 Task: Add Attachment from Trello to Card Card0000000022 in Board Board0000000006 in Workspace WS0000000002 in Trello. Add Cover Blue to Card Card0000000022 in Board Board0000000006 in Workspace WS0000000002 in Trello. Add "Copy Card To …" Button titled Button0000000022 to "bottom" of the list "To Do" to Card Card0000000022 in Board Board0000000006 in Workspace WS0000000002 in Trello. Add Description DS0000000022 to Card Card0000000022 in Board Board0000000006 in Workspace WS0000000002 in Trello. Add Comment CM0000000022 to Card Card0000000022 in Board Board0000000006 in Workspace WS0000000002 in Trello
Action: Mouse moved to (317, 410)
Screenshot: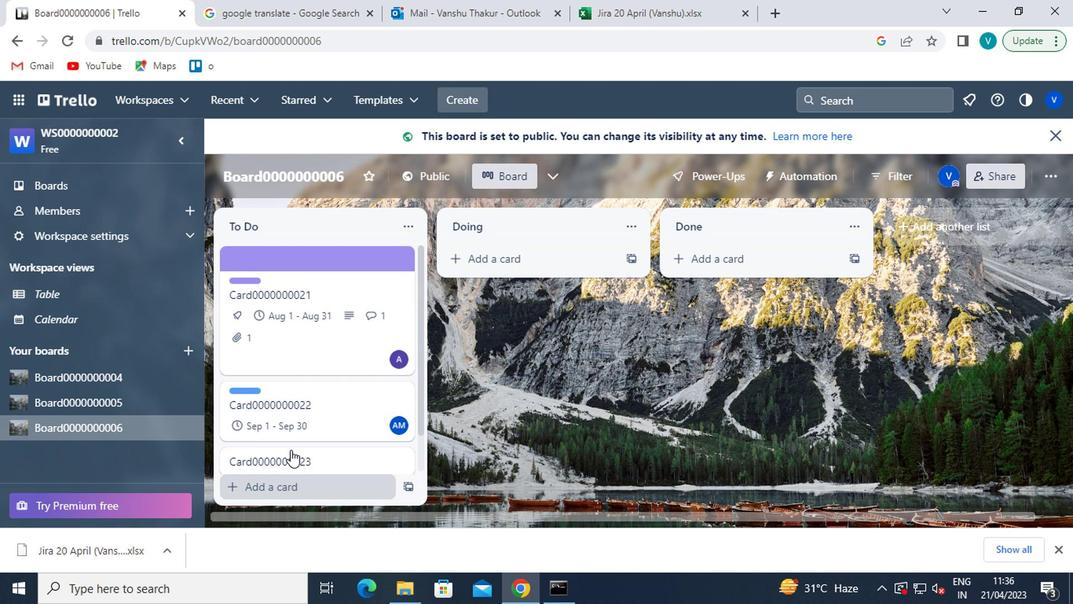 
Action: Mouse pressed left at (317, 410)
Screenshot: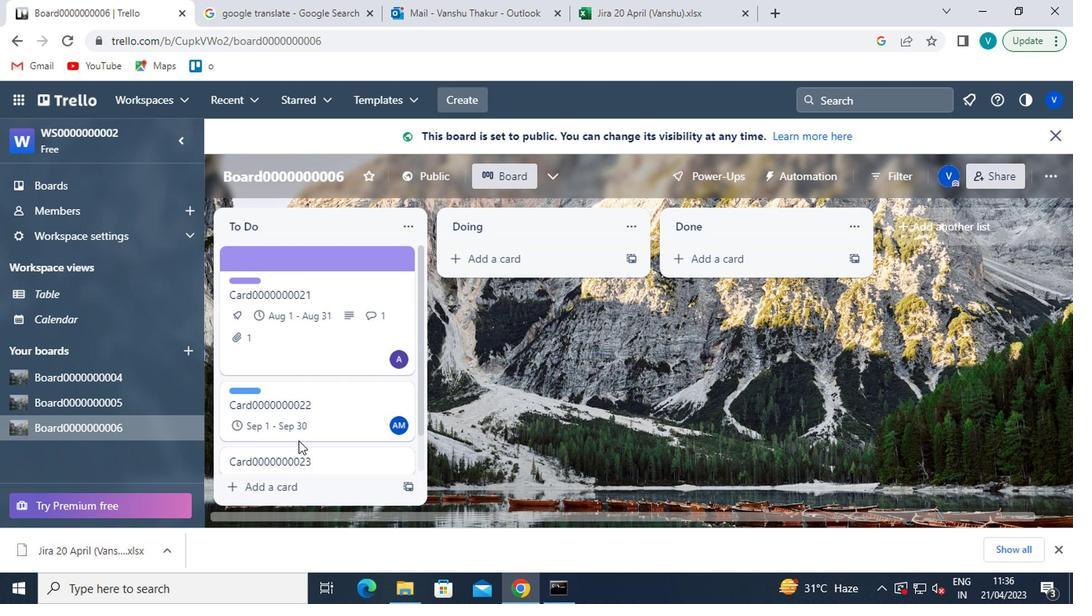 
Action: Mouse moved to (725, 345)
Screenshot: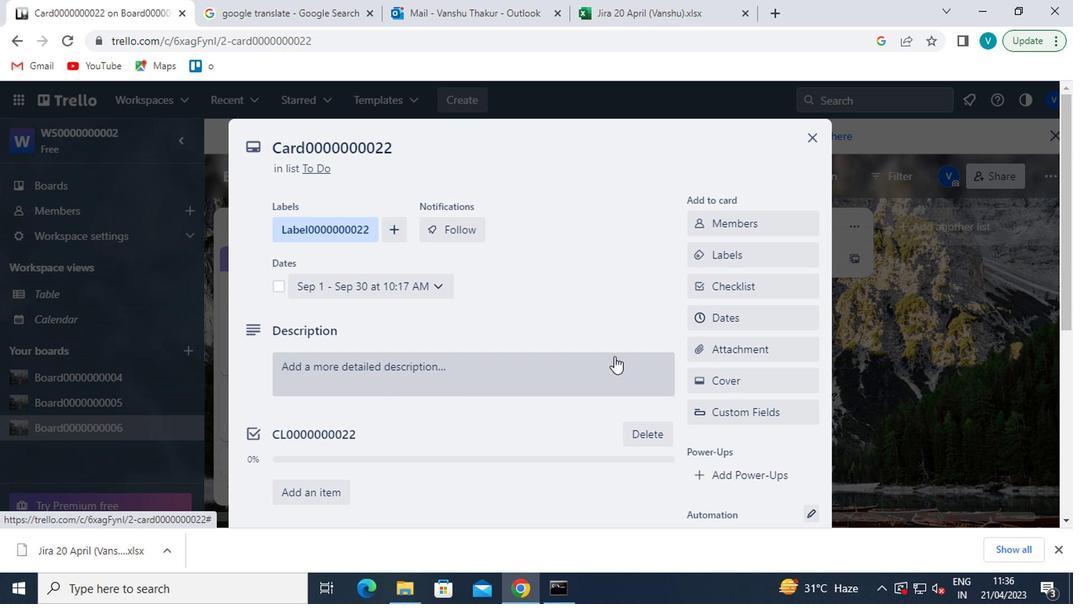 
Action: Mouse pressed left at (725, 345)
Screenshot: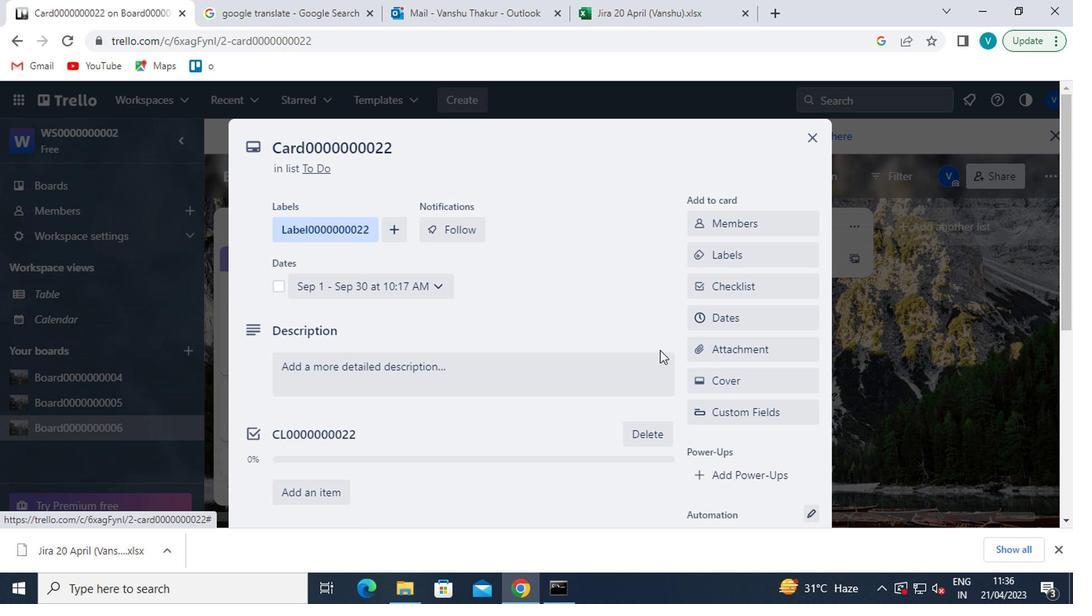
Action: Mouse moved to (723, 195)
Screenshot: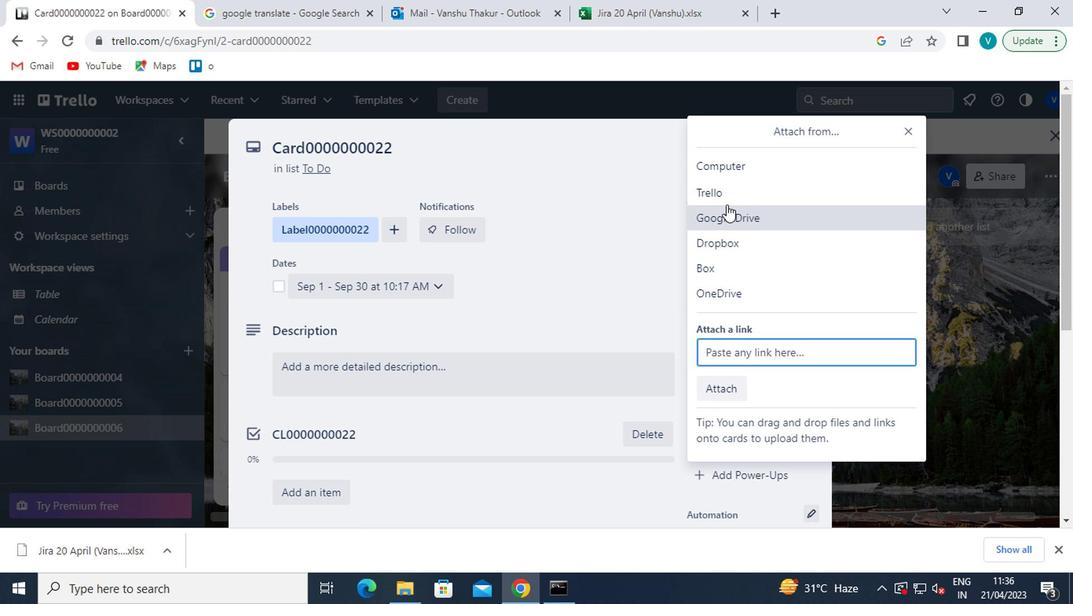 
Action: Mouse pressed left at (723, 195)
Screenshot: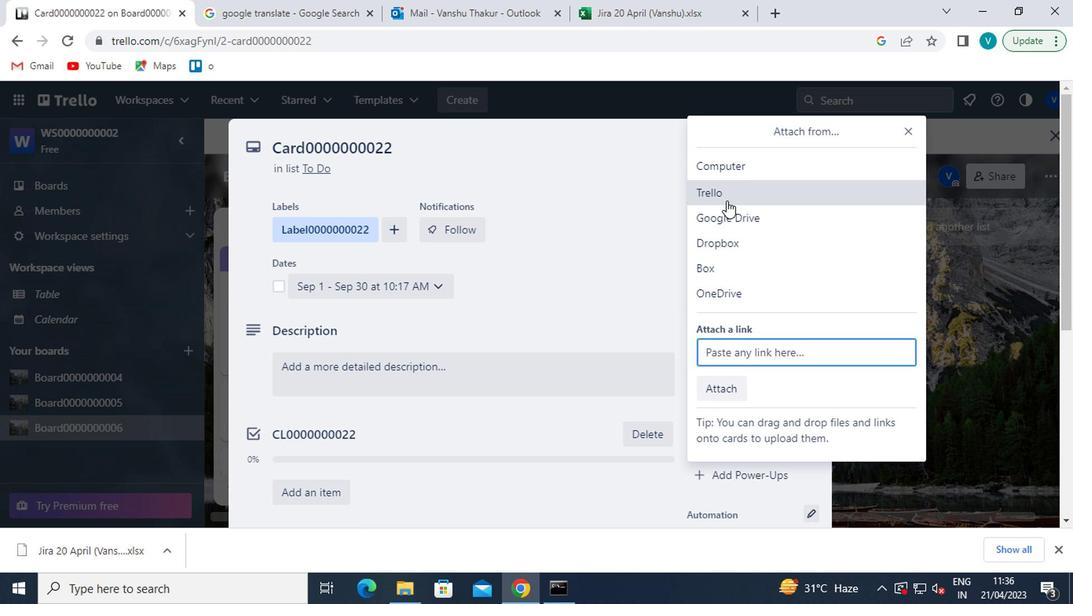
Action: Mouse moved to (739, 256)
Screenshot: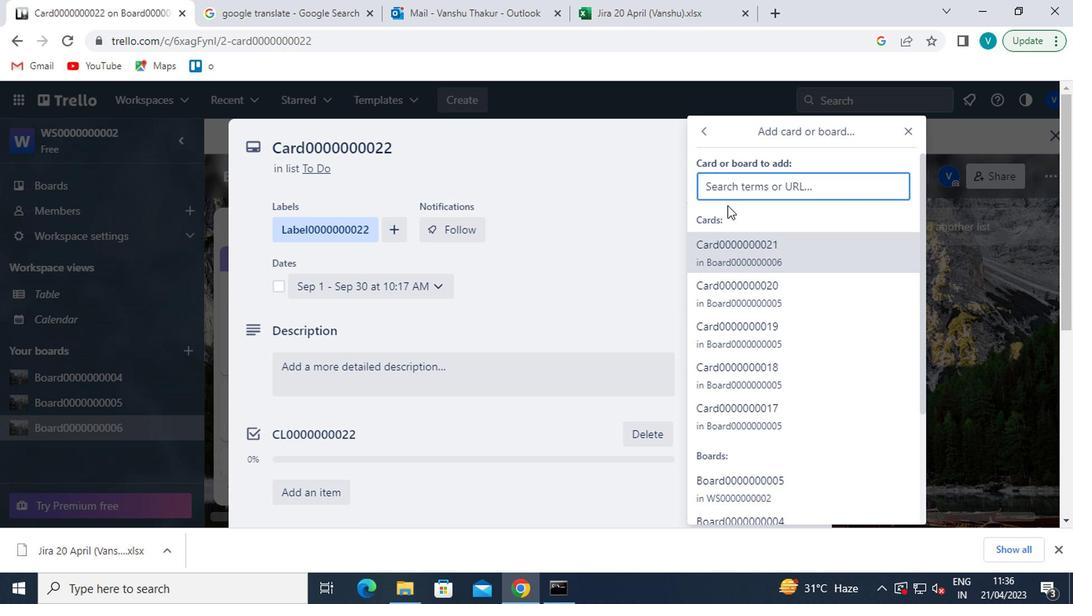 
Action: Mouse pressed left at (739, 256)
Screenshot: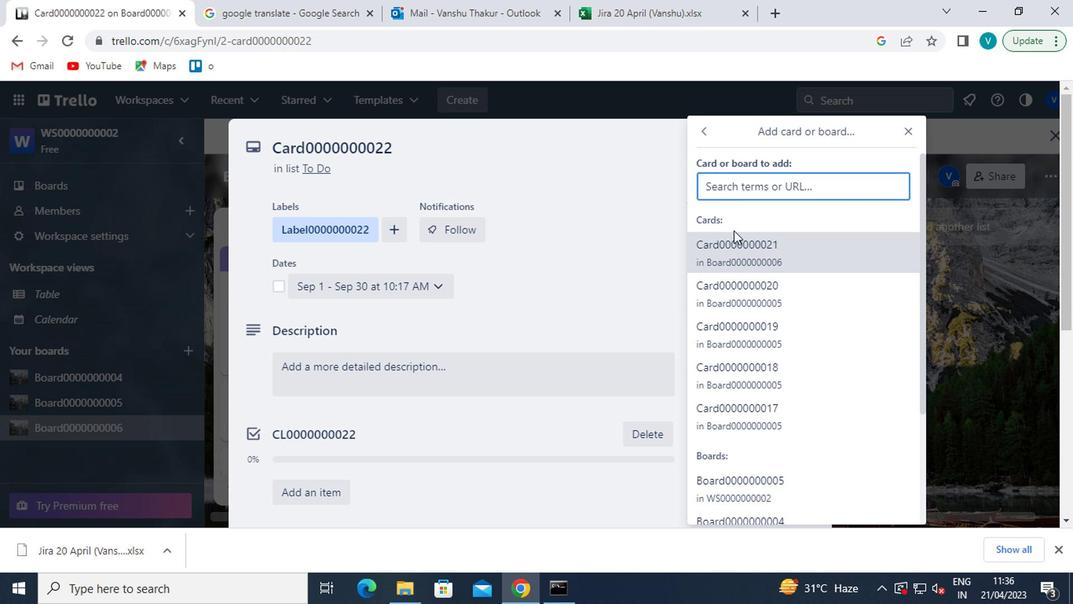 
Action: Mouse moved to (724, 378)
Screenshot: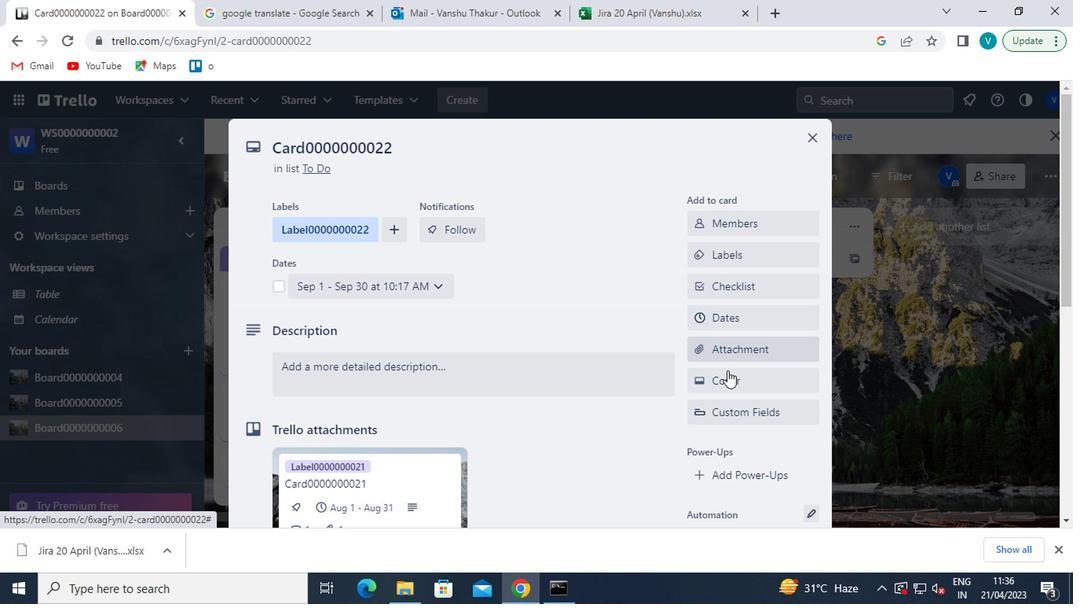 
Action: Mouse pressed left at (724, 378)
Screenshot: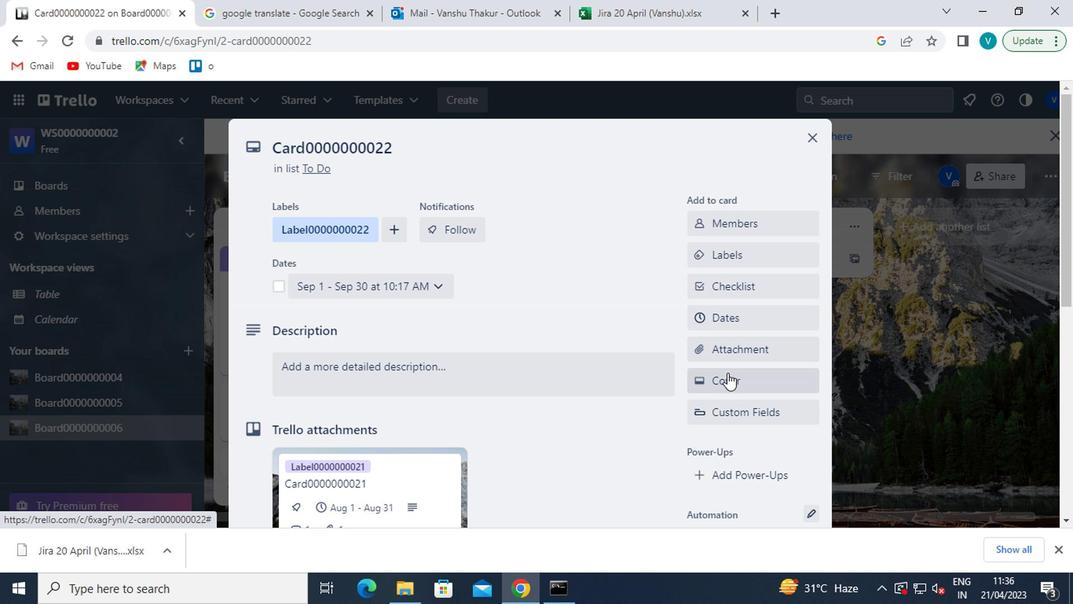 
Action: Mouse moved to (699, 306)
Screenshot: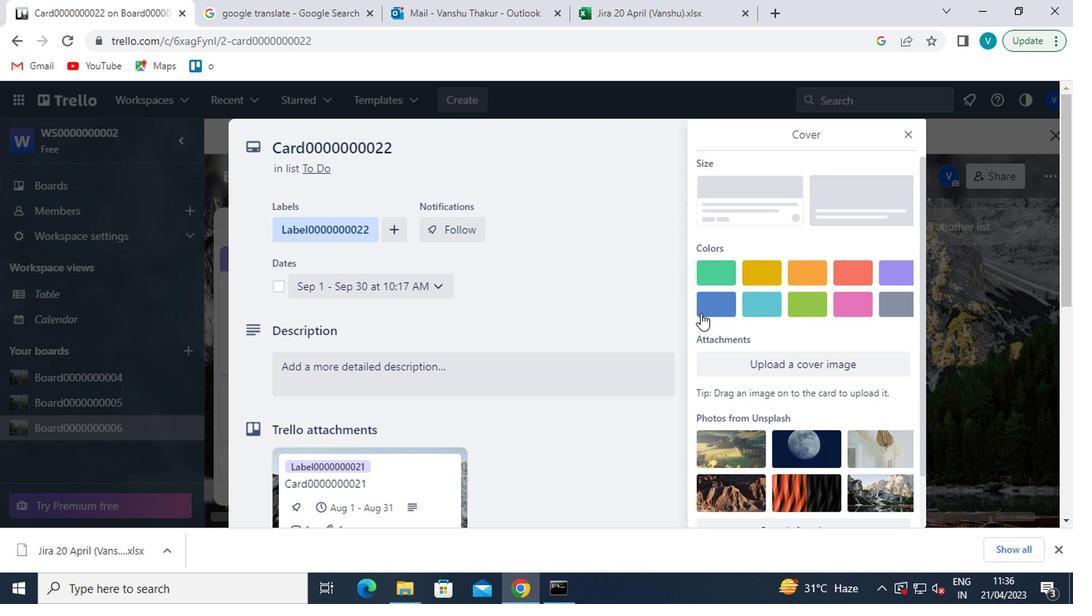 
Action: Mouse pressed left at (699, 306)
Screenshot: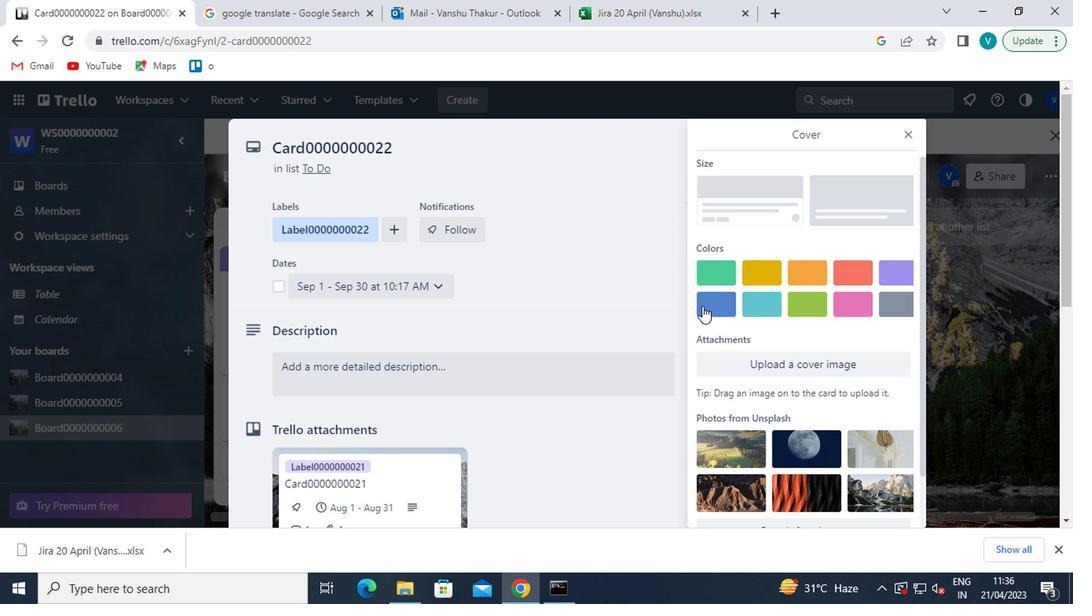 
Action: Mouse moved to (904, 134)
Screenshot: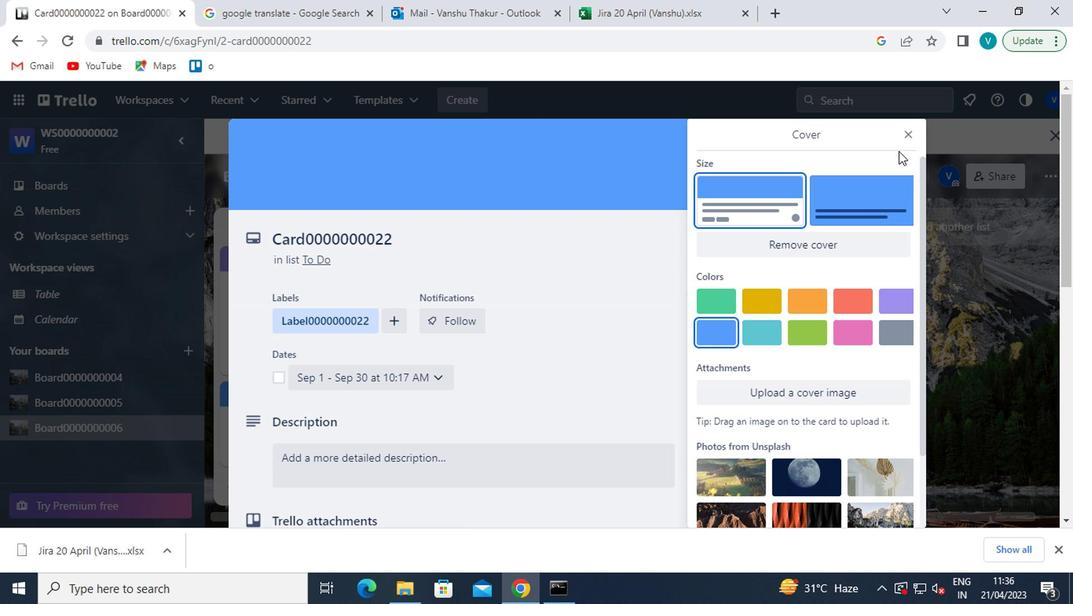 
Action: Mouse pressed left at (904, 134)
Screenshot: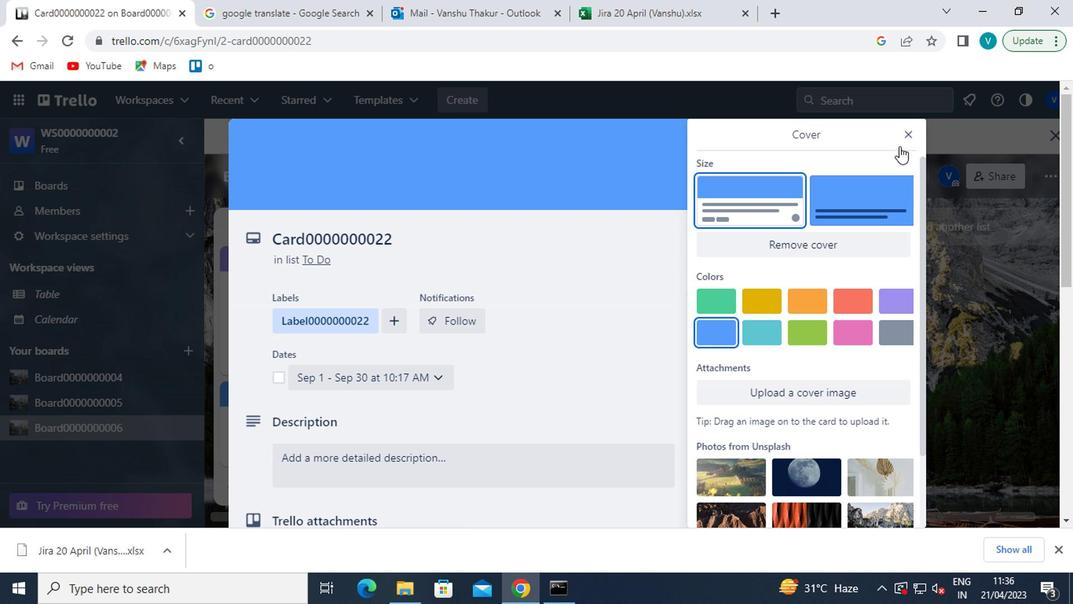 
Action: Mouse moved to (799, 251)
Screenshot: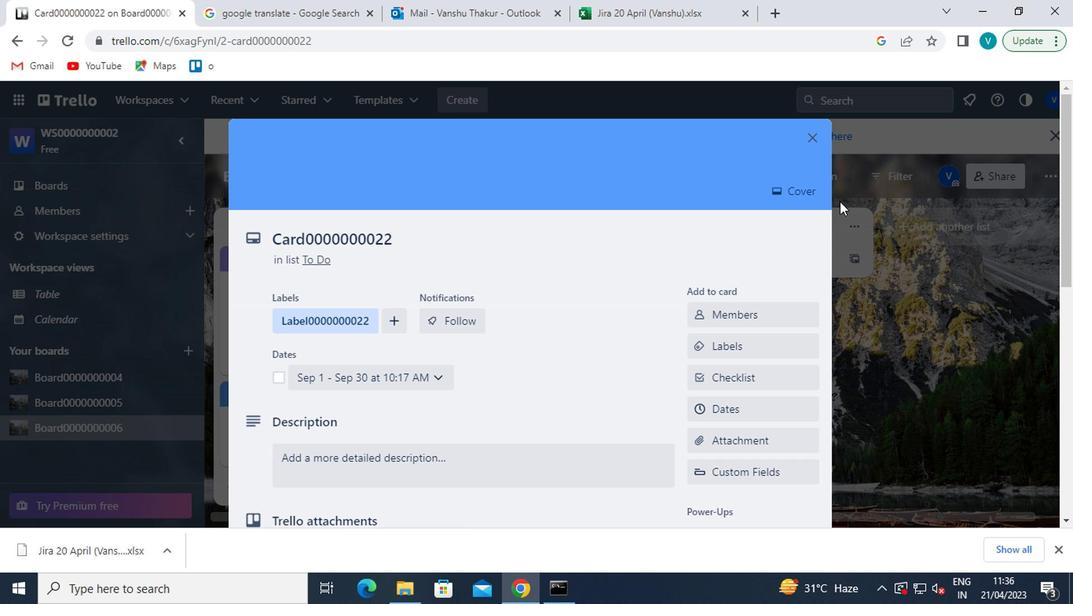 
Action: Mouse scrolled (799, 251) with delta (0, 0)
Screenshot: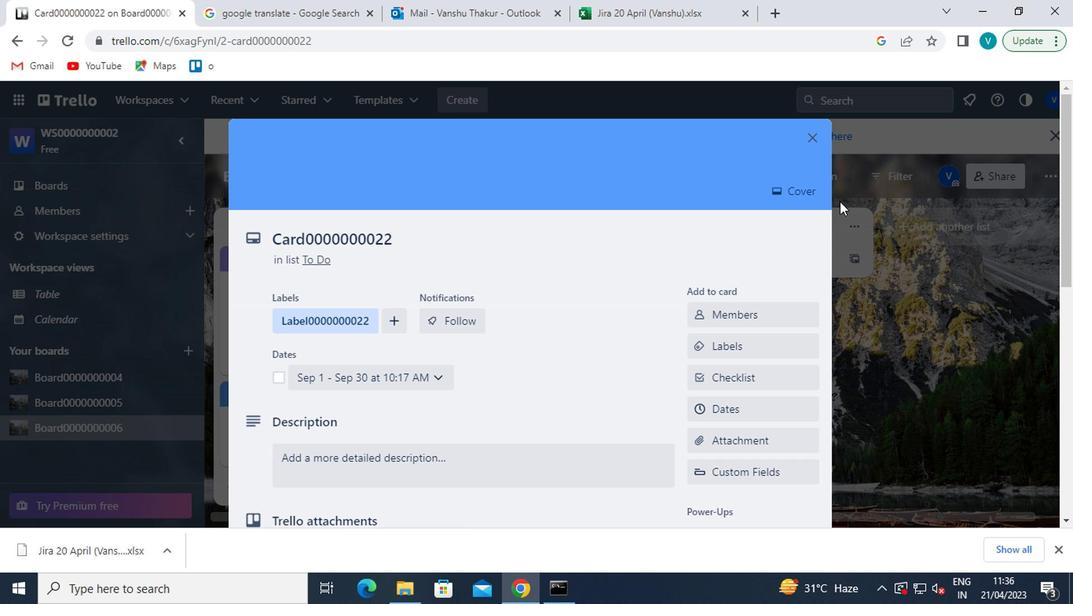 
Action: Mouse moved to (781, 263)
Screenshot: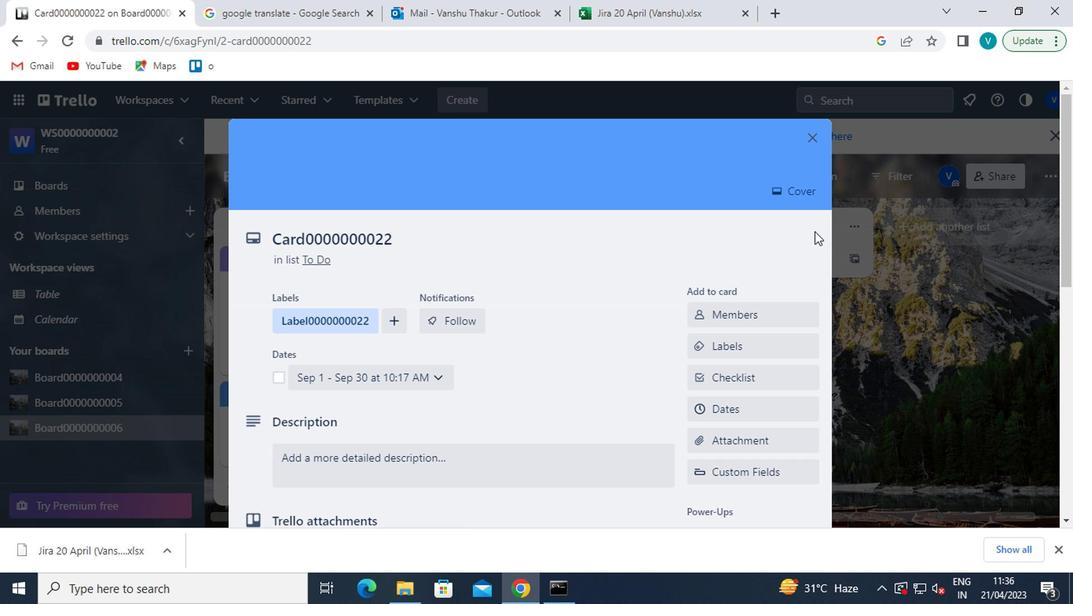 
Action: Mouse scrolled (781, 262) with delta (0, 0)
Screenshot: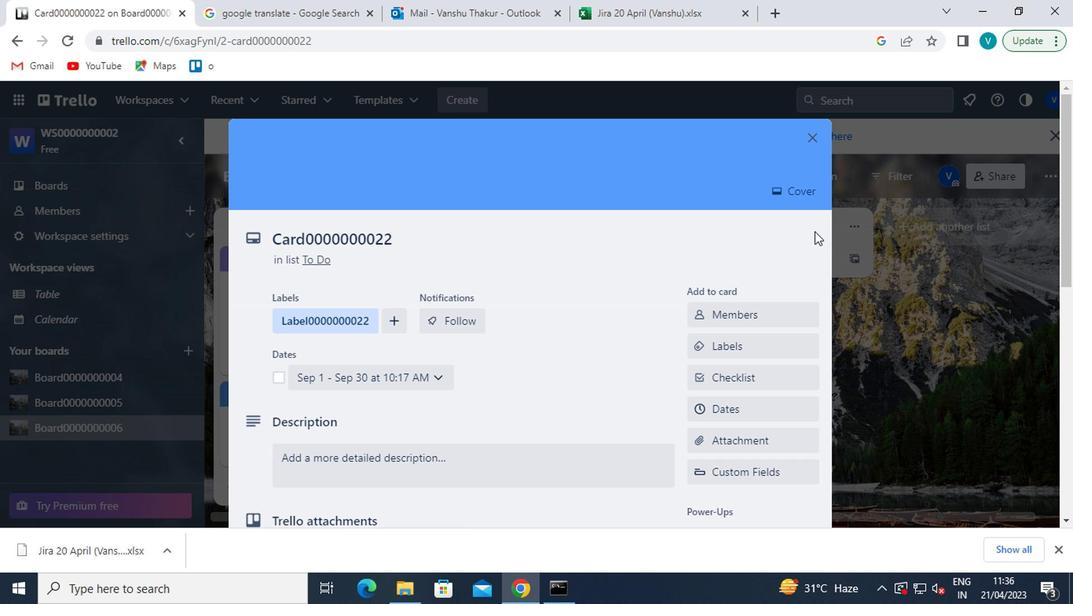 
Action: Mouse moved to (760, 280)
Screenshot: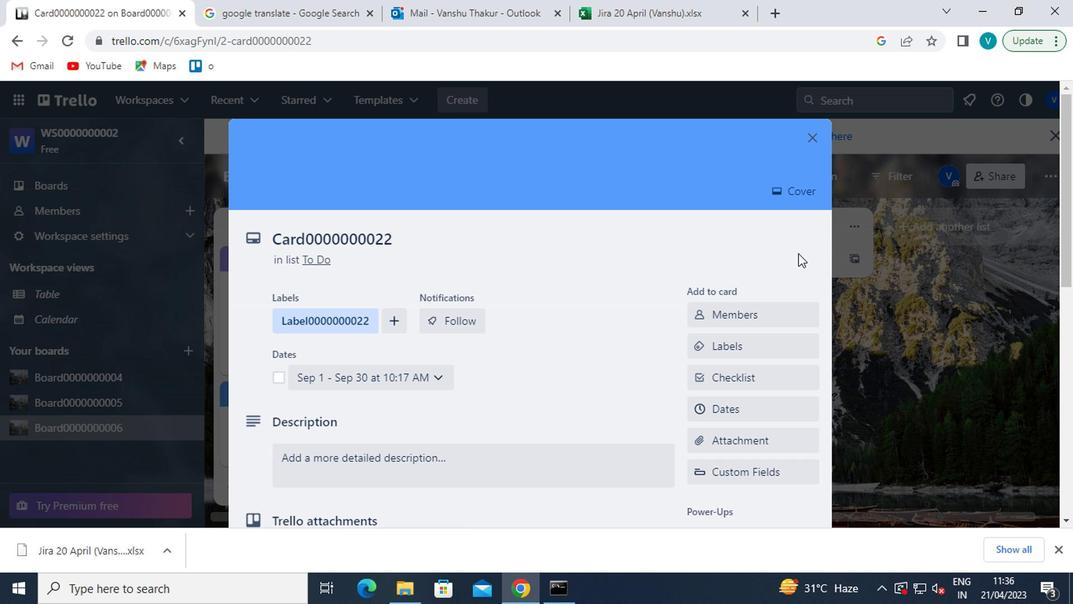 
Action: Mouse scrolled (760, 279) with delta (0, -1)
Screenshot: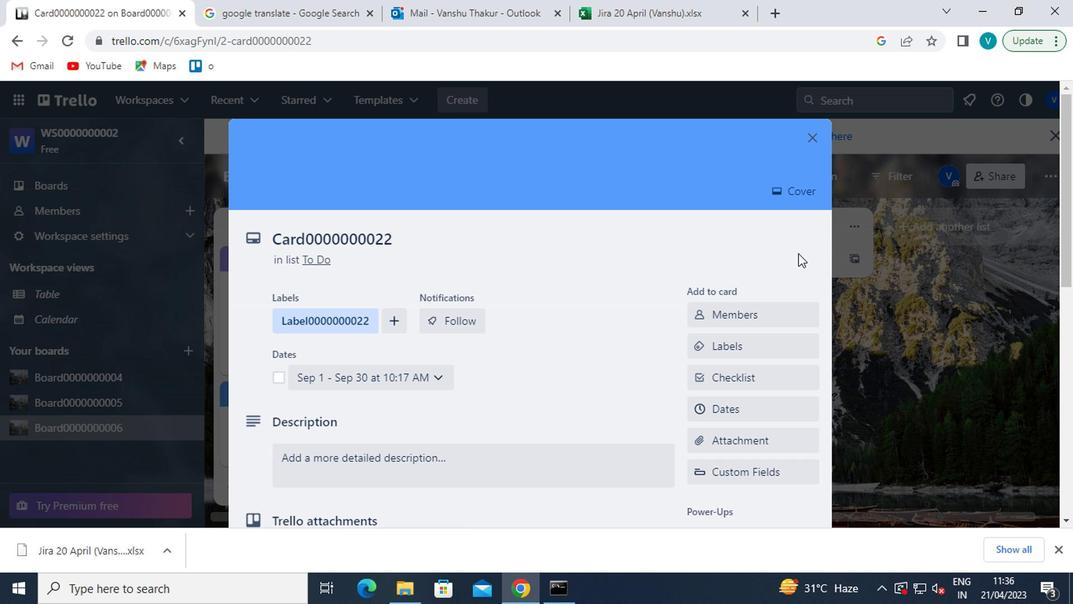 
Action: Mouse moved to (724, 404)
Screenshot: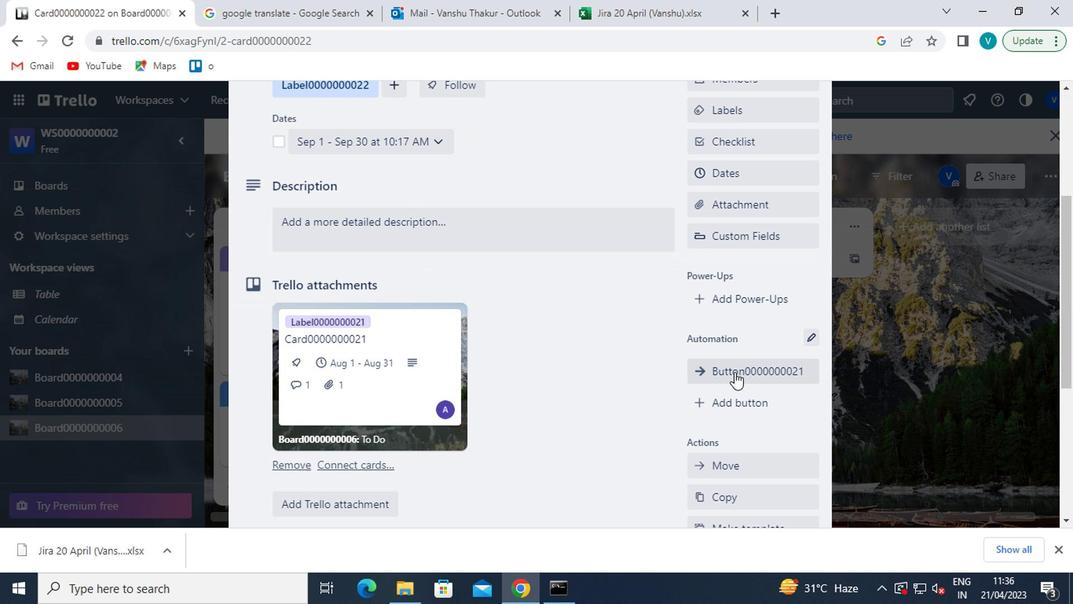 
Action: Mouse pressed left at (724, 404)
Screenshot: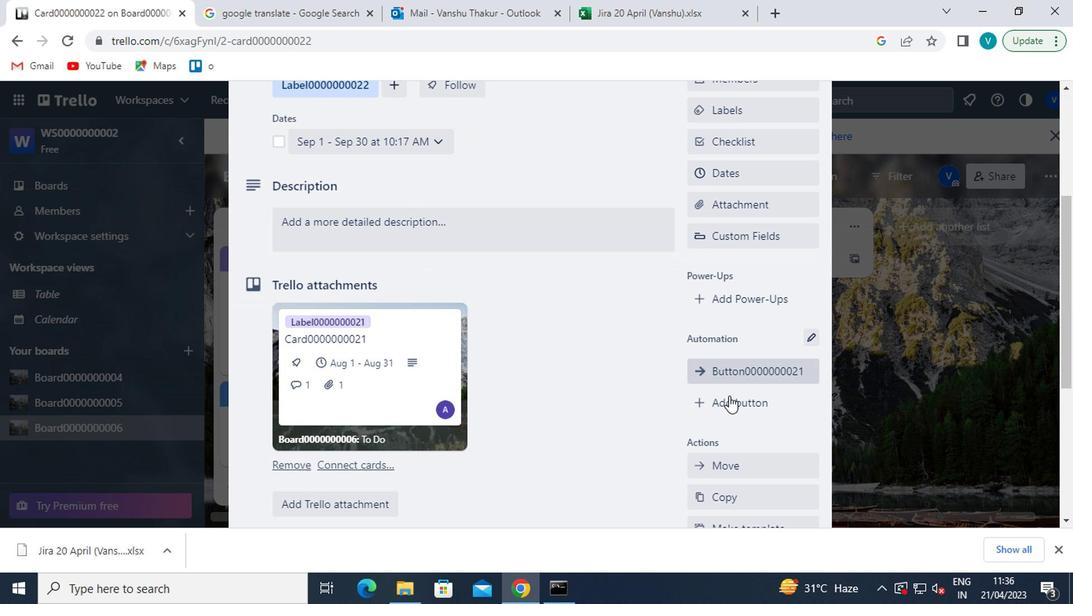 
Action: Mouse moved to (766, 227)
Screenshot: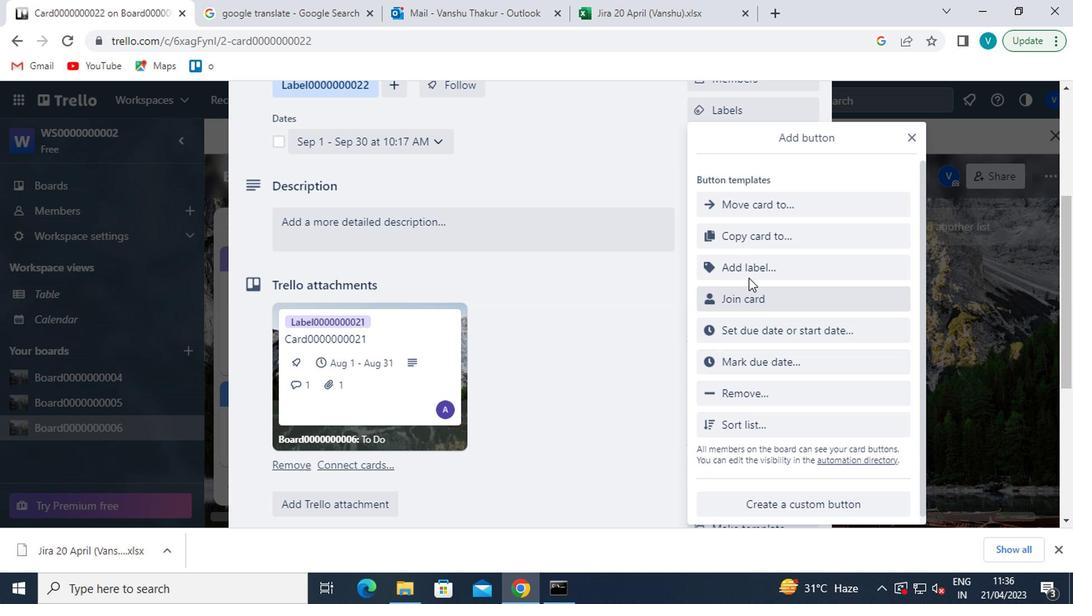 
Action: Mouse pressed left at (766, 227)
Screenshot: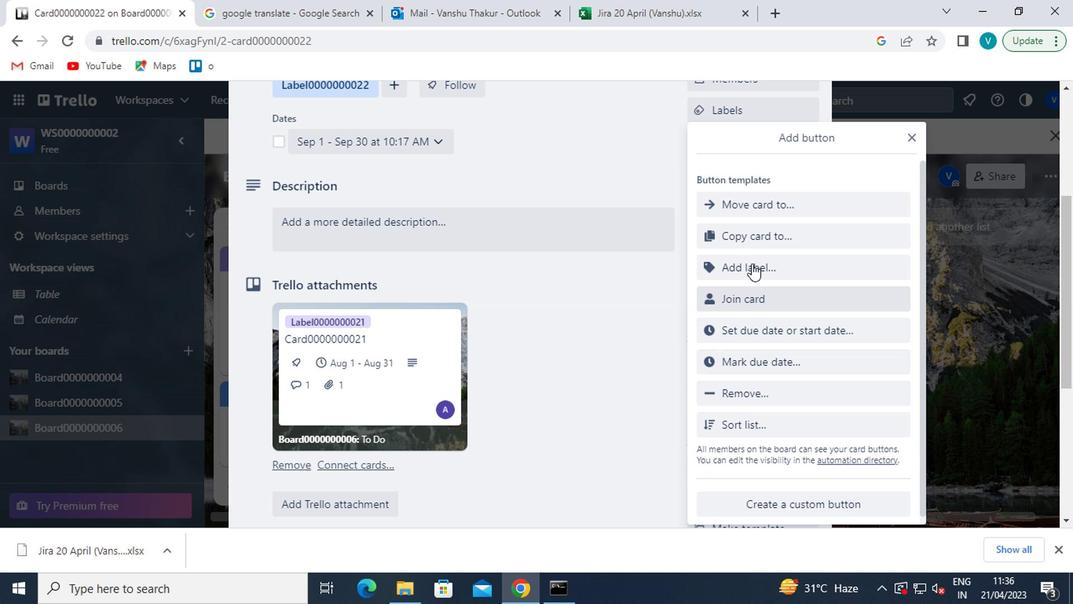 
Action: Mouse moved to (781, 200)
Screenshot: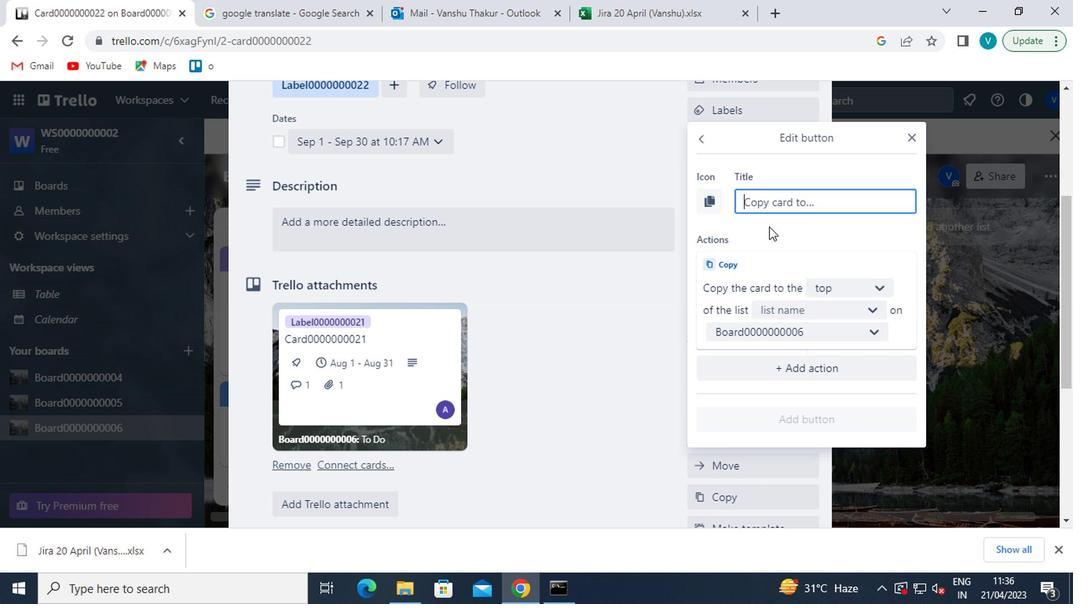 
Action: Mouse pressed left at (781, 200)
Screenshot: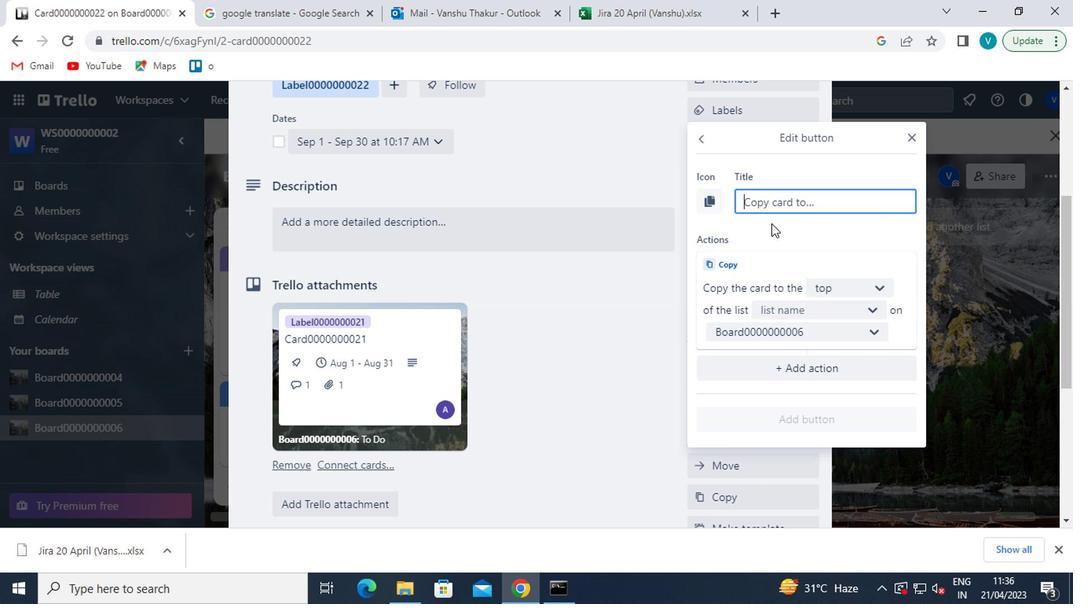 
Action: Mouse moved to (544, 86)
Screenshot: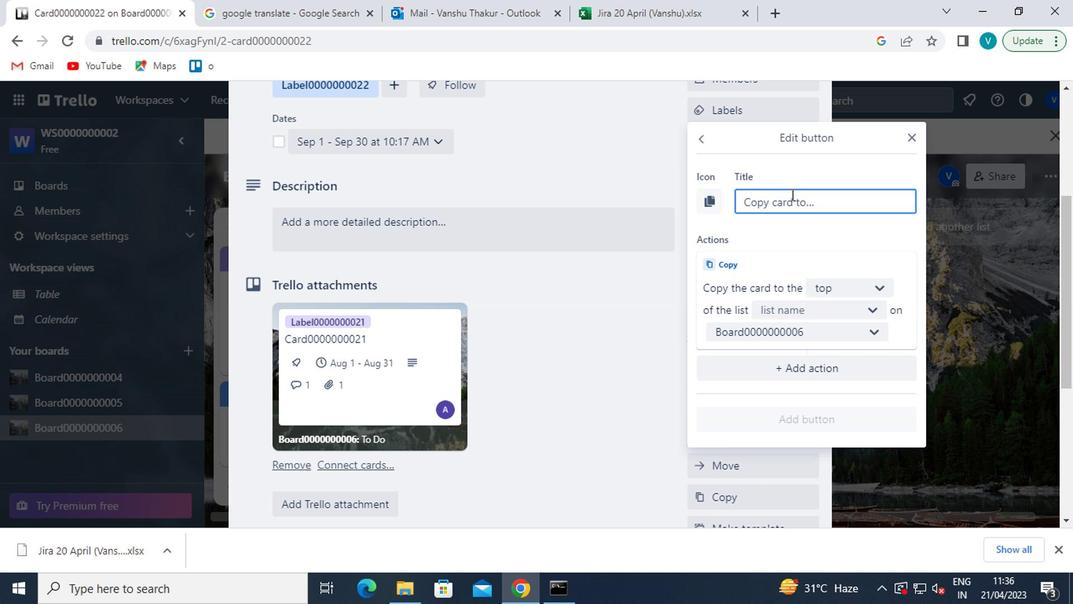 
Action: Key pressed <Key.shift>BUTTON0000000022
Screenshot: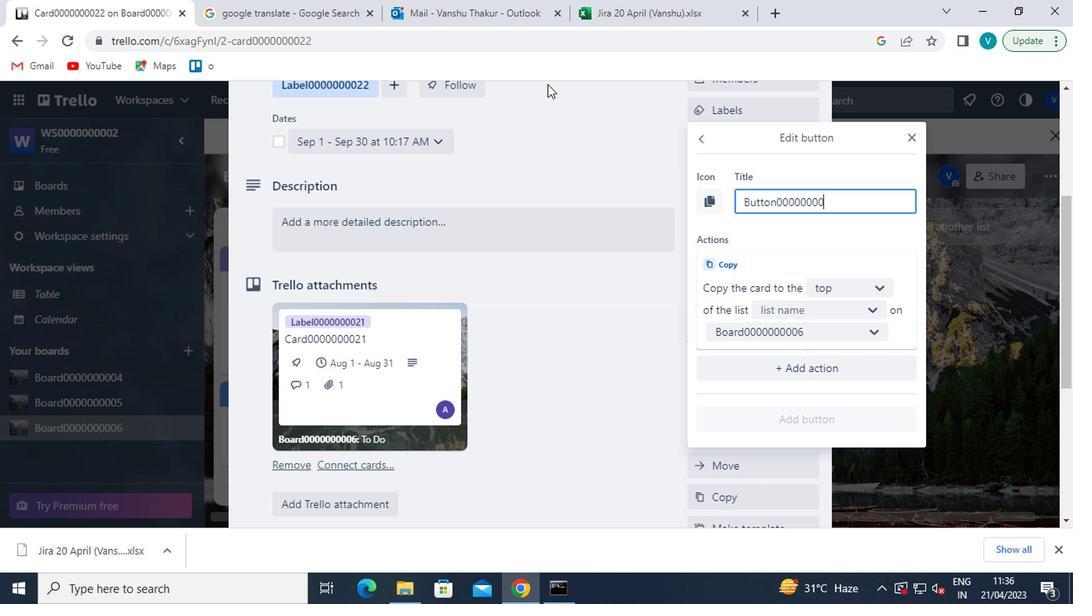 
Action: Mouse moved to (841, 289)
Screenshot: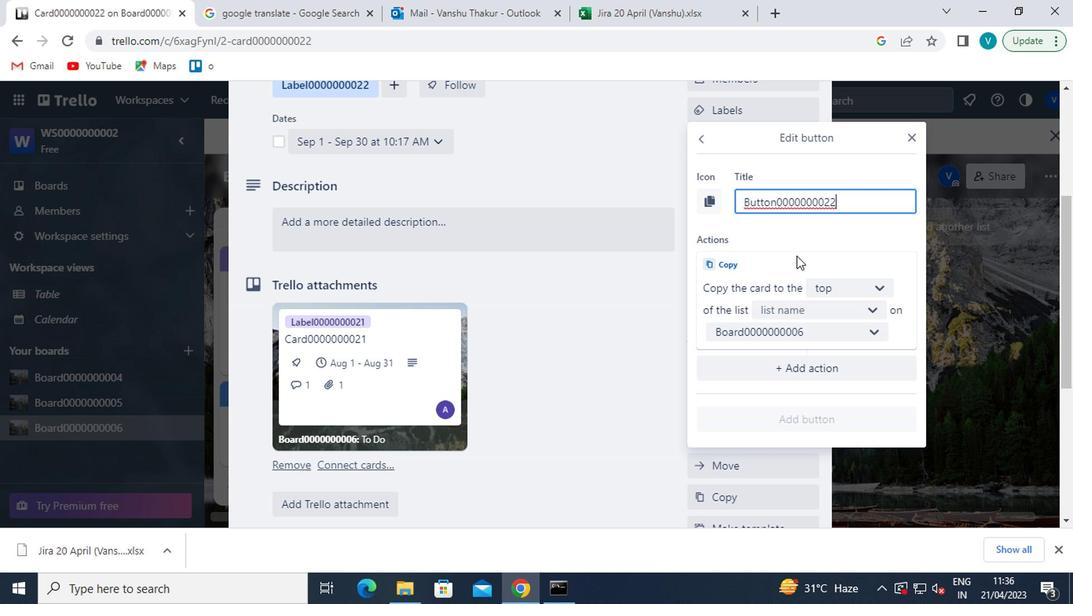 
Action: Mouse pressed left at (841, 289)
Screenshot: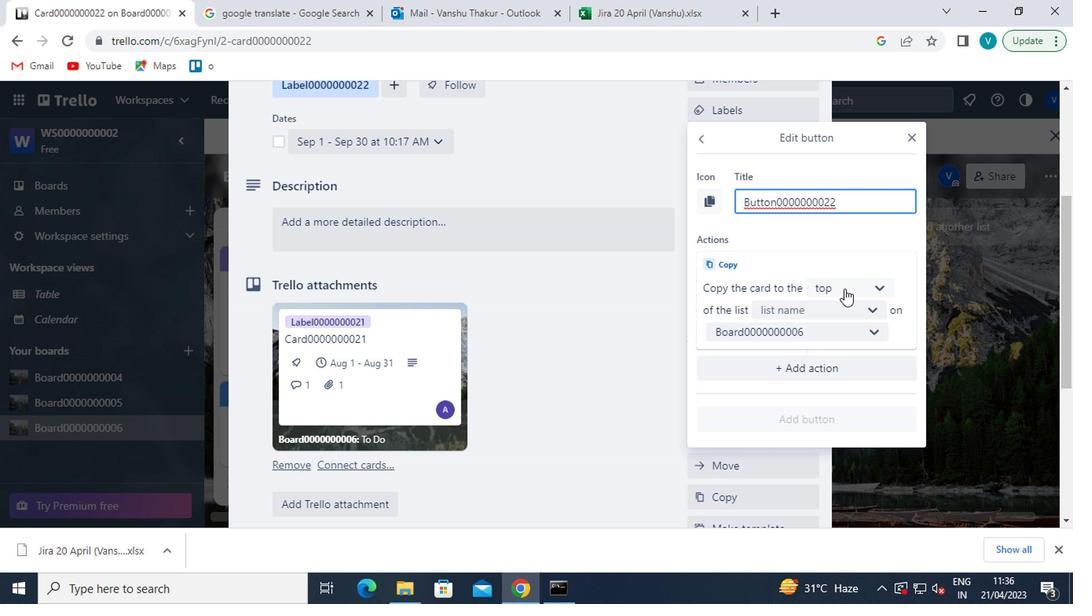 
Action: Mouse moved to (826, 341)
Screenshot: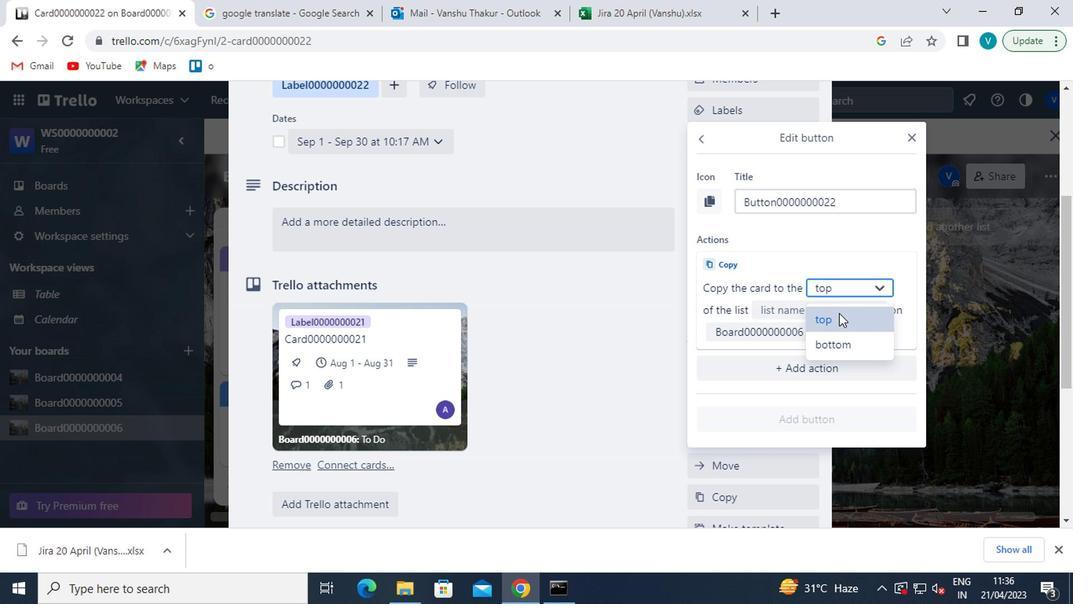 
Action: Mouse pressed left at (826, 341)
Screenshot: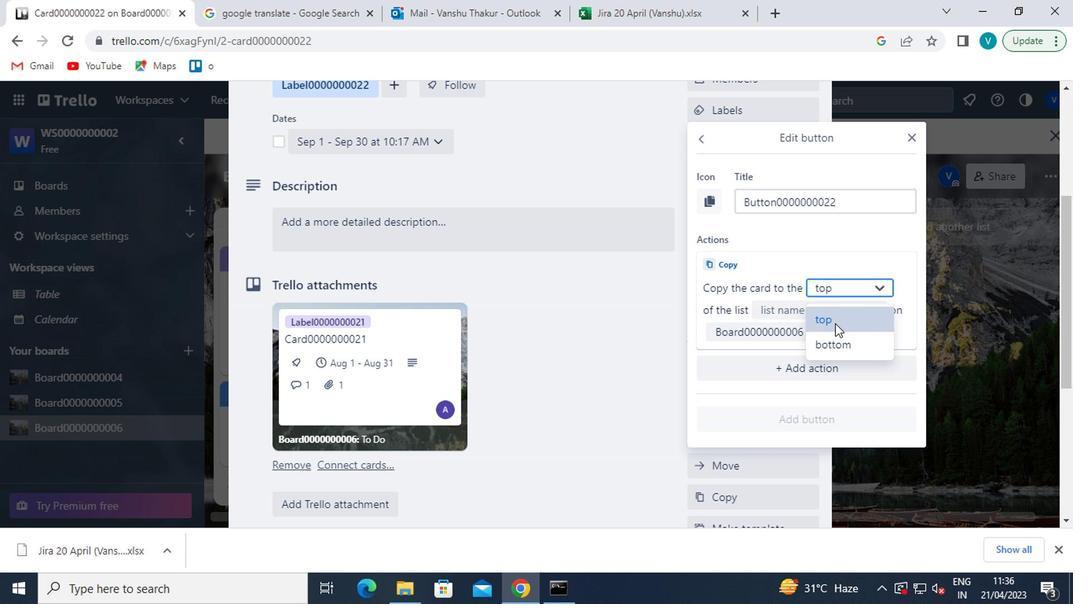 
Action: Mouse moved to (834, 313)
Screenshot: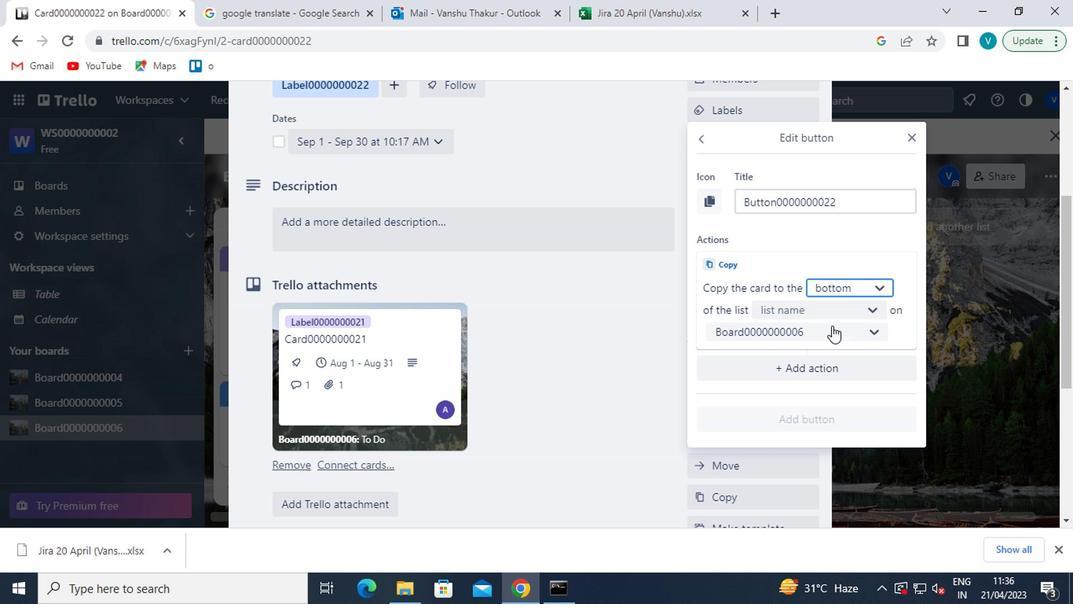 
Action: Mouse pressed left at (834, 313)
Screenshot: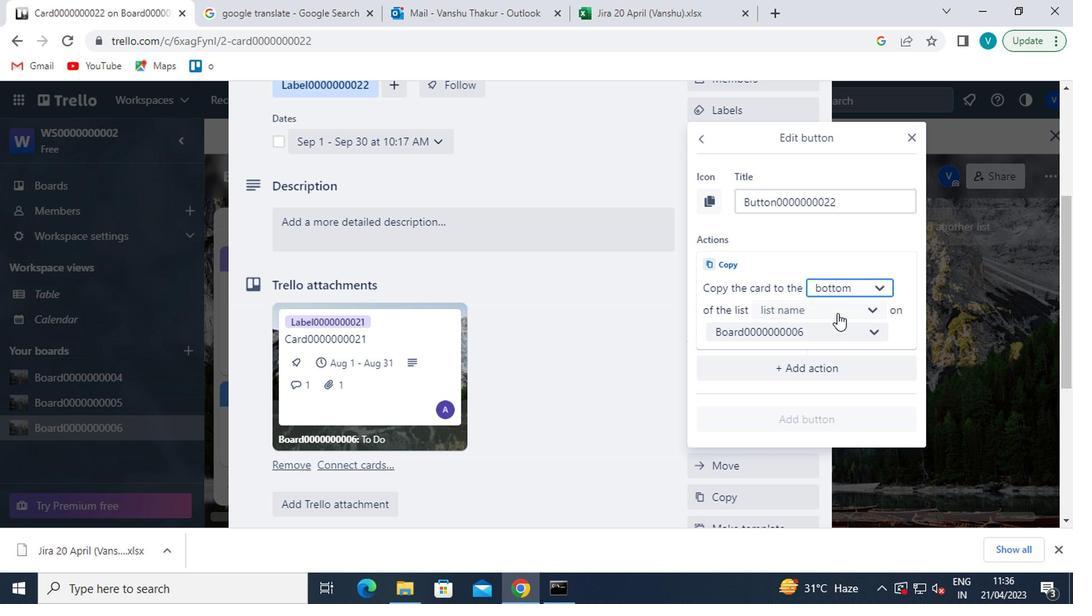 
Action: Mouse moved to (831, 337)
Screenshot: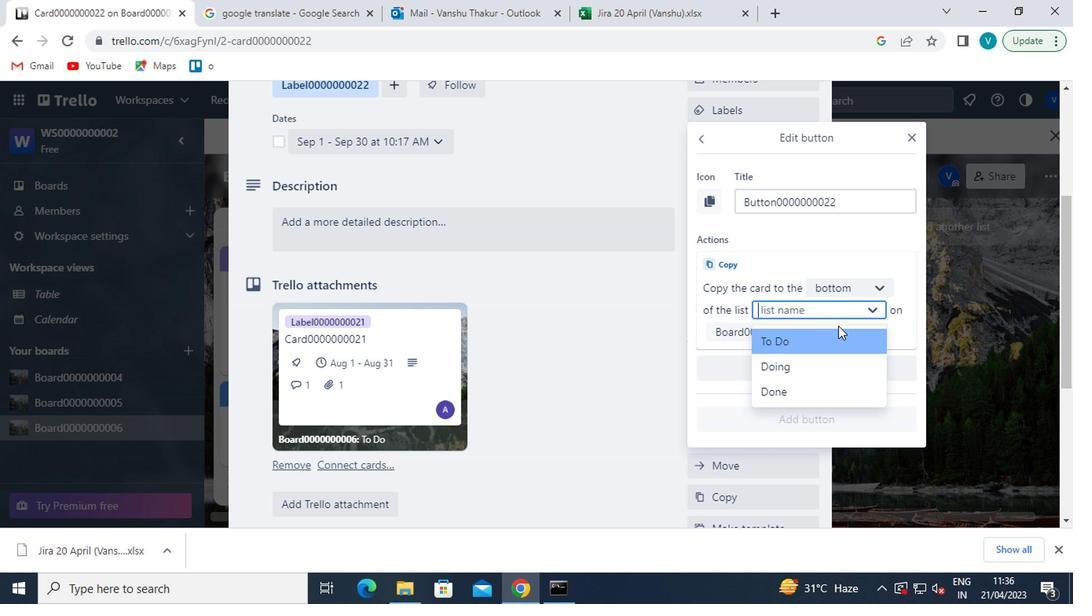 
Action: Mouse pressed left at (831, 337)
Screenshot: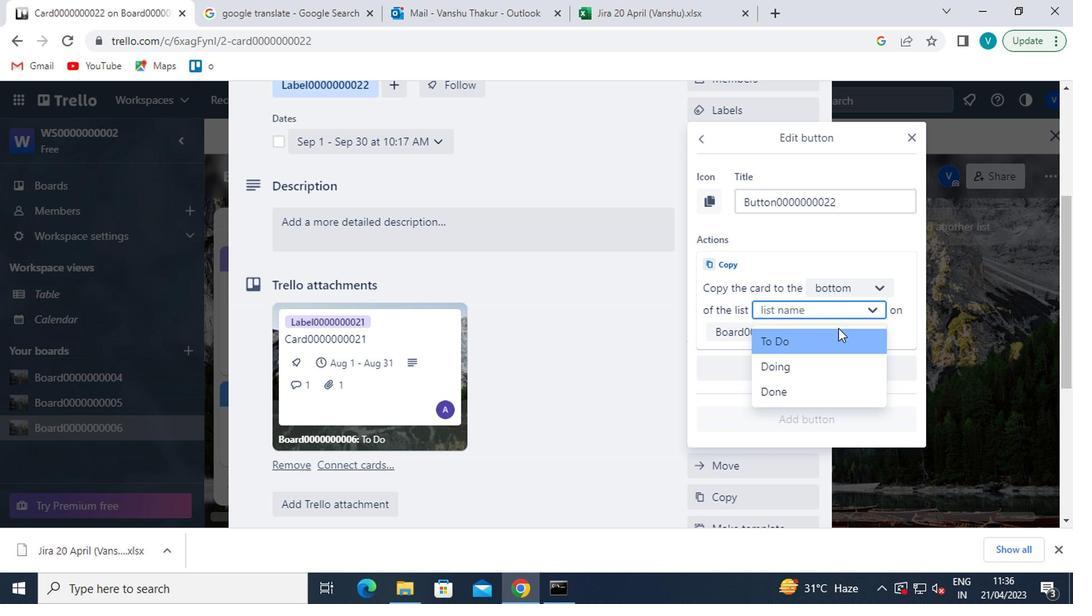 
Action: Mouse moved to (800, 417)
Screenshot: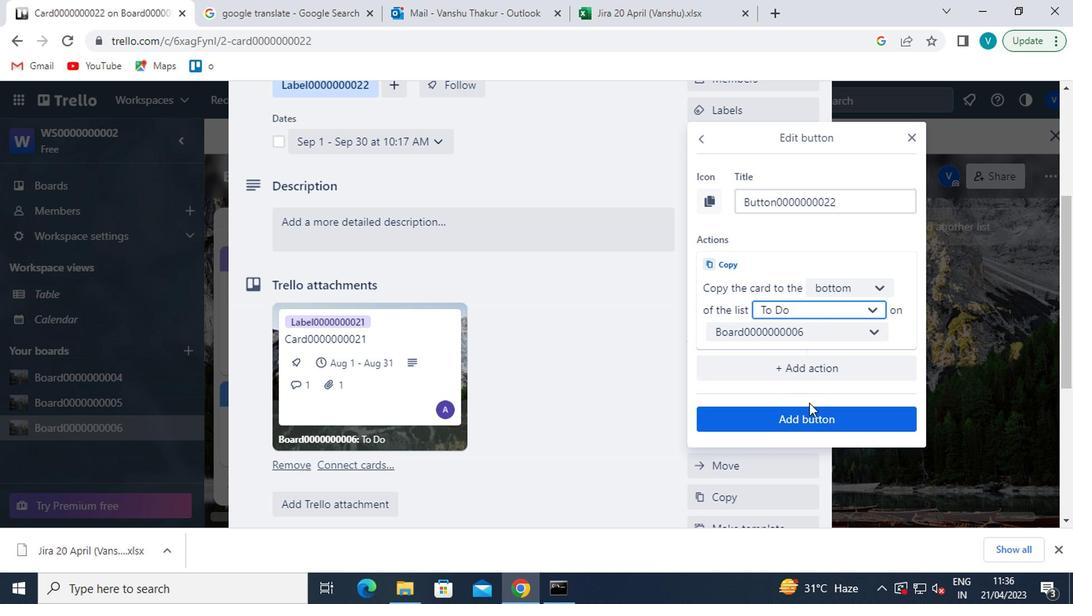 
Action: Mouse pressed left at (800, 417)
Screenshot: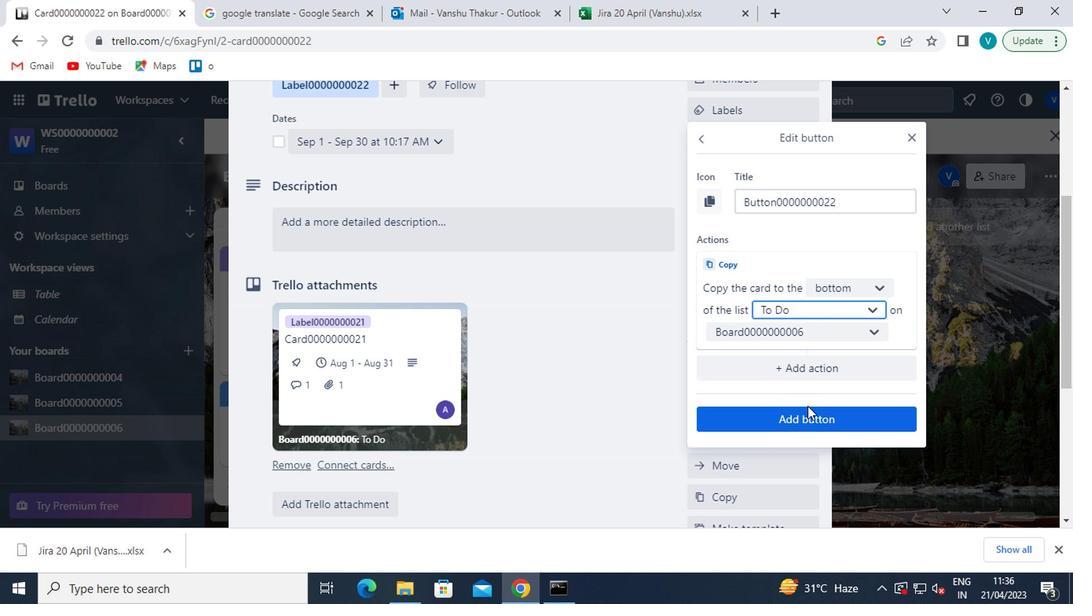 
Action: Mouse moved to (479, 243)
Screenshot: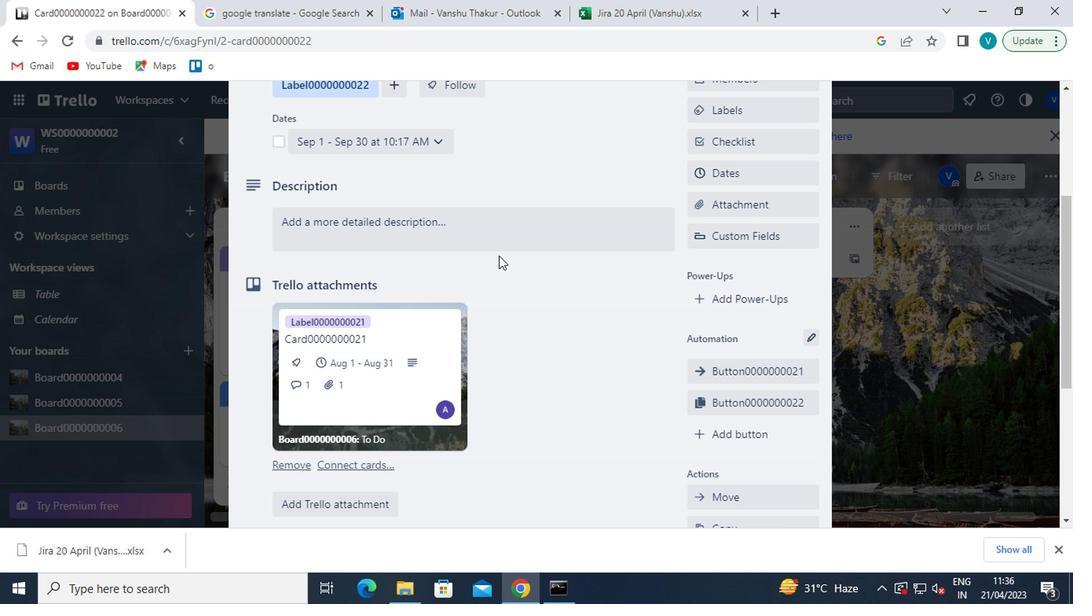 
Action: Mouse pressed left at (479, 243)
Screenshot: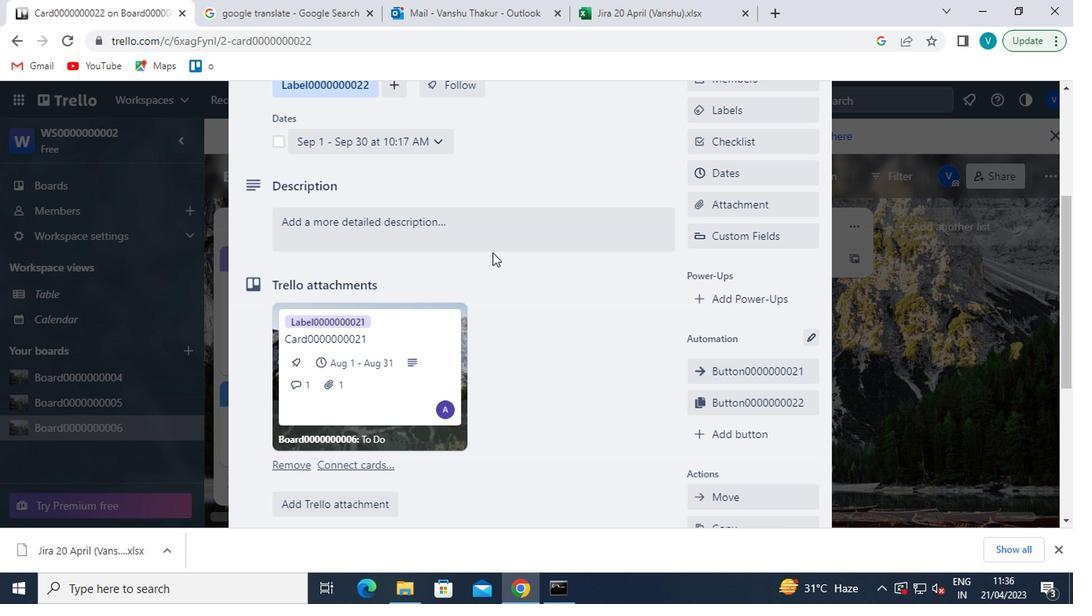 
Action: Key pressed <Key.shift>DS0000000022
Screenshot: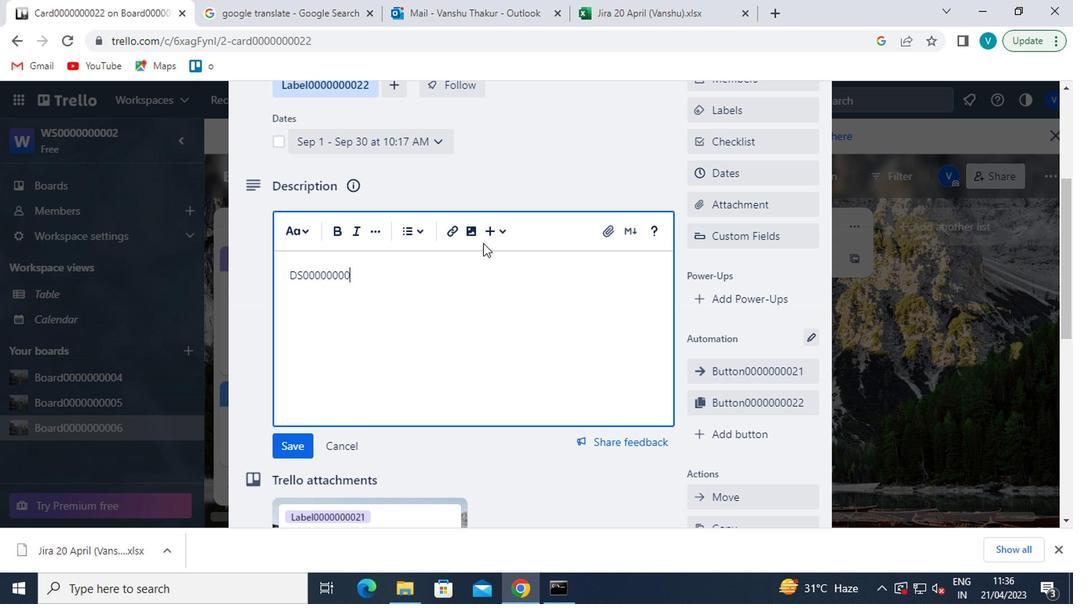 
Action: Mouse moved to (298, 439)
Screenshot: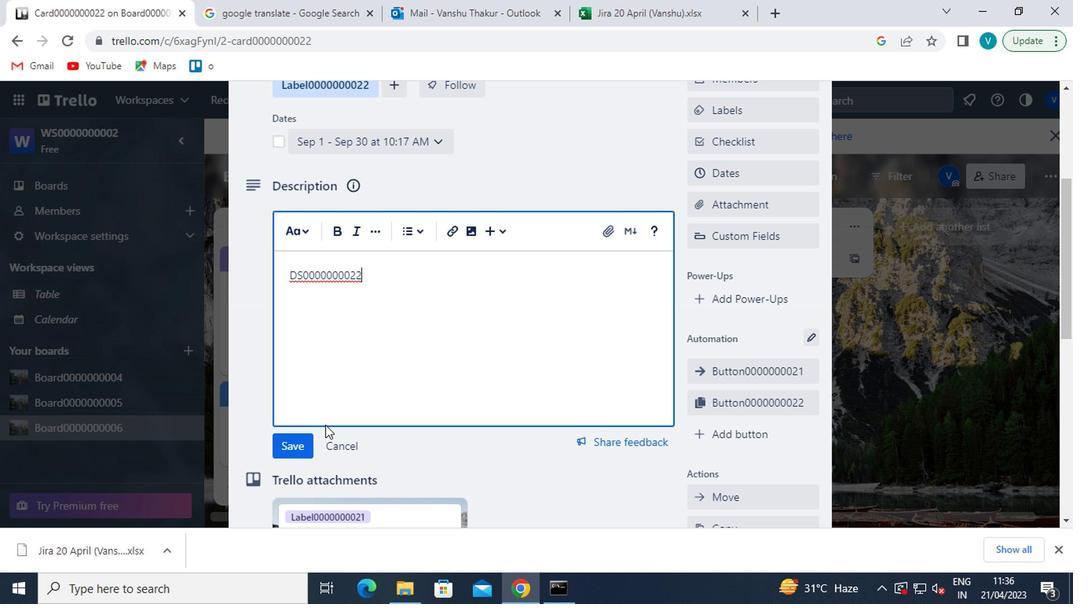 
Action: Mouse pressed left at (298, 439)
Screenshot: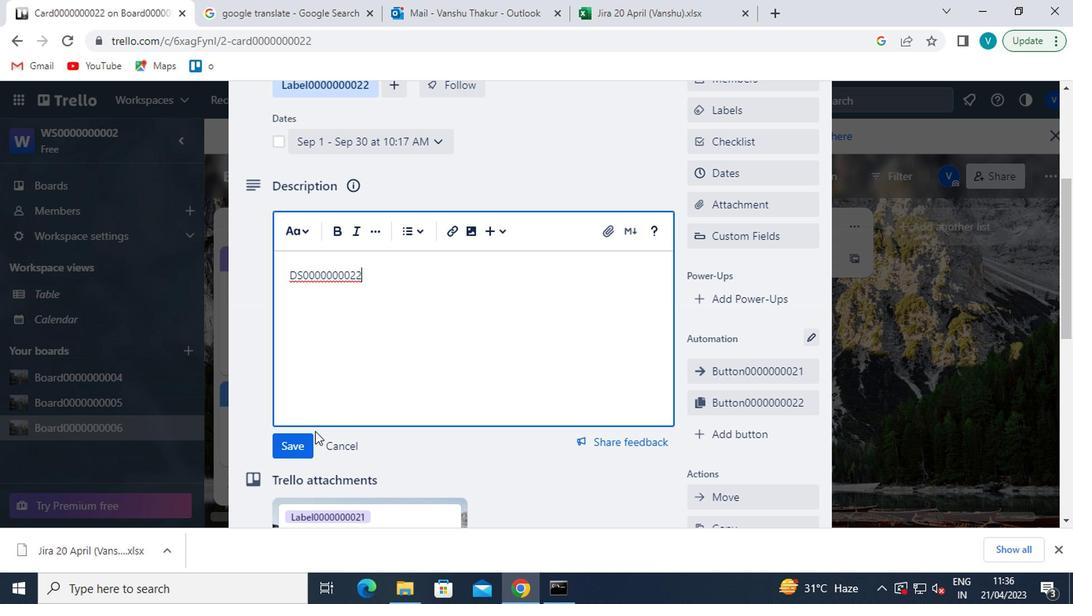
Action: Mouse moved to (298, 439)
Screenshot: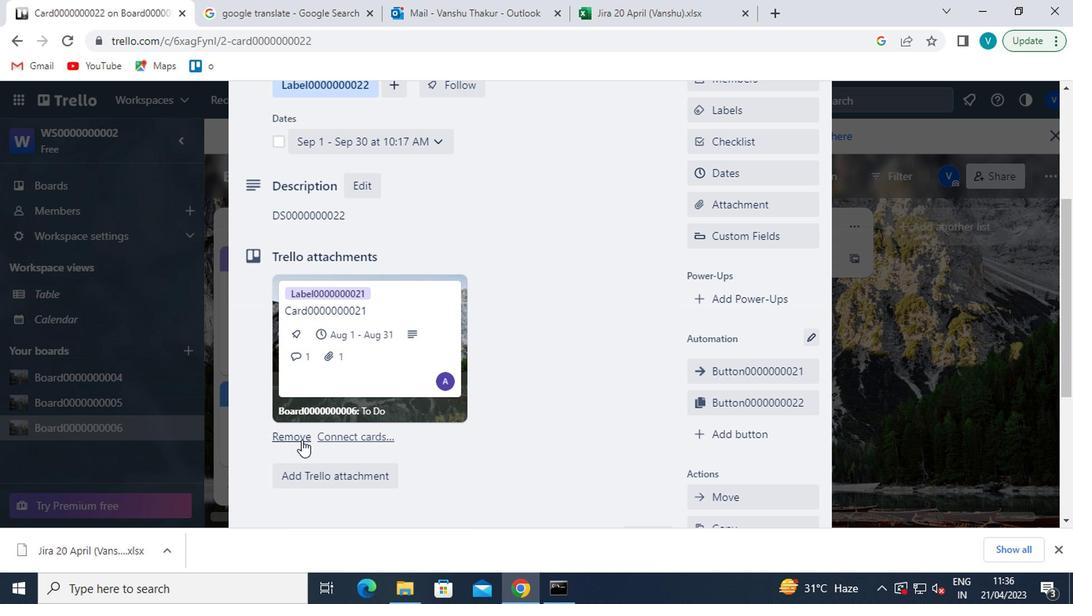 
Action: Mouse scrolled (298, 439) with delta (0, 0)
Screenshot: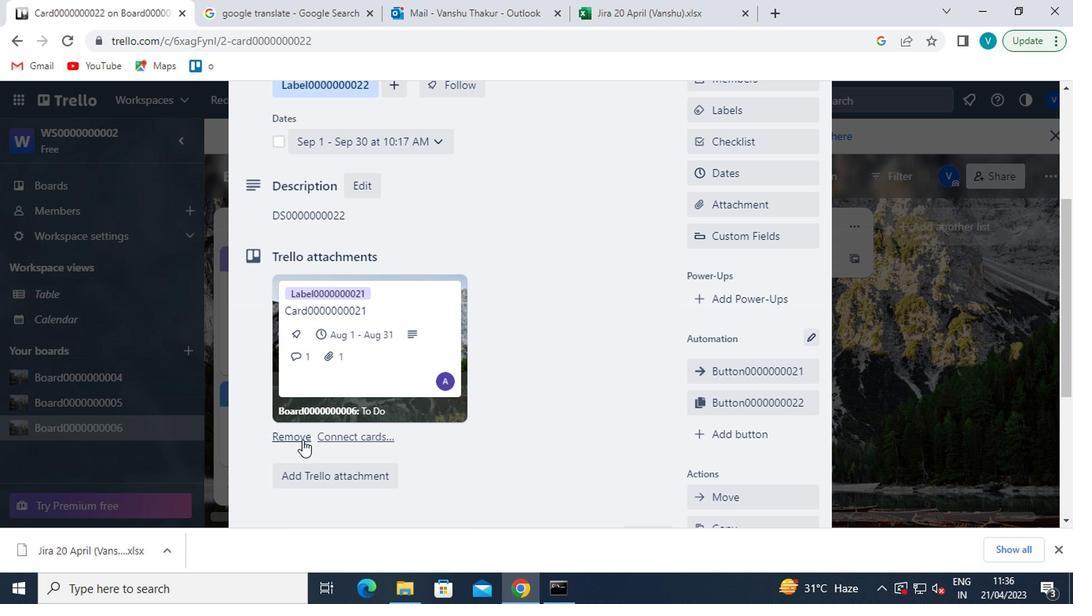
Action: Mouse scrolled (298, 439) with delta (0, 0)
Screenshot: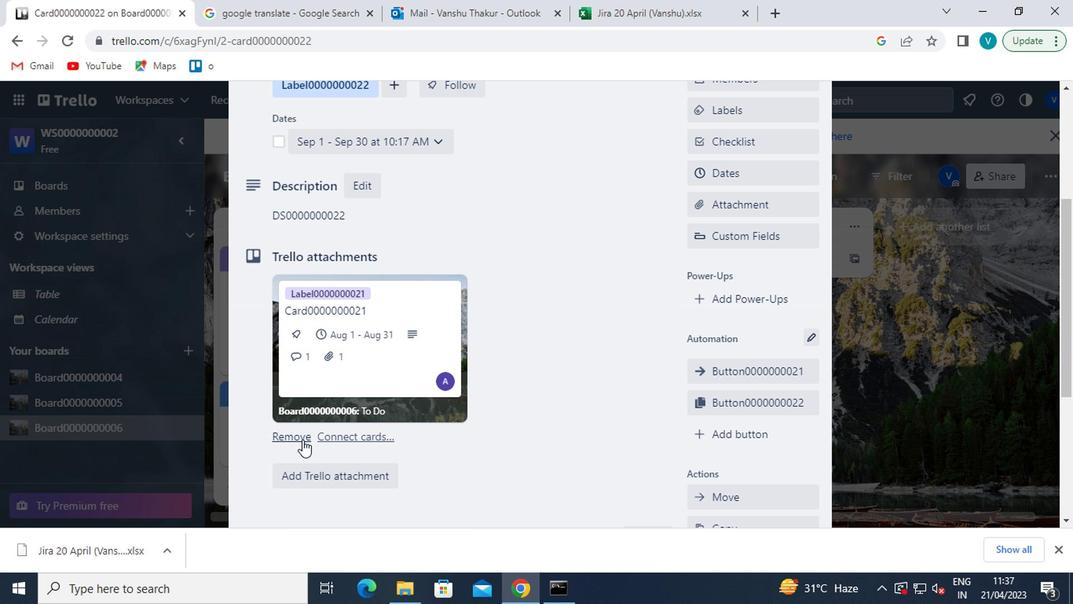
Action: Mouse moved to (315, 455)
Screenshot: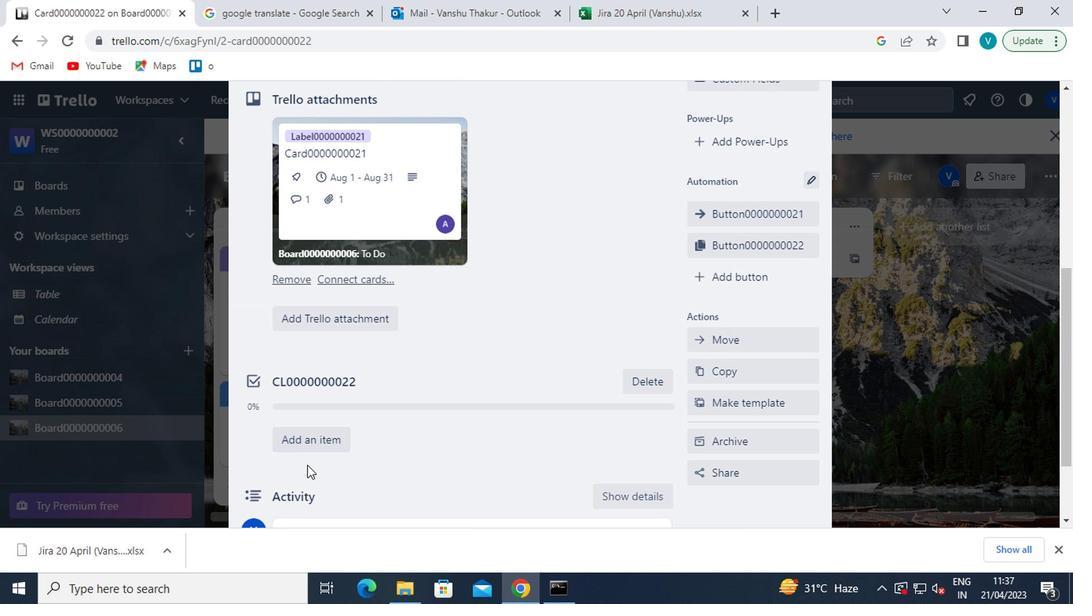 
Action: Mouse scrolled (315, 454) with delta (0, 0)
Screenshot: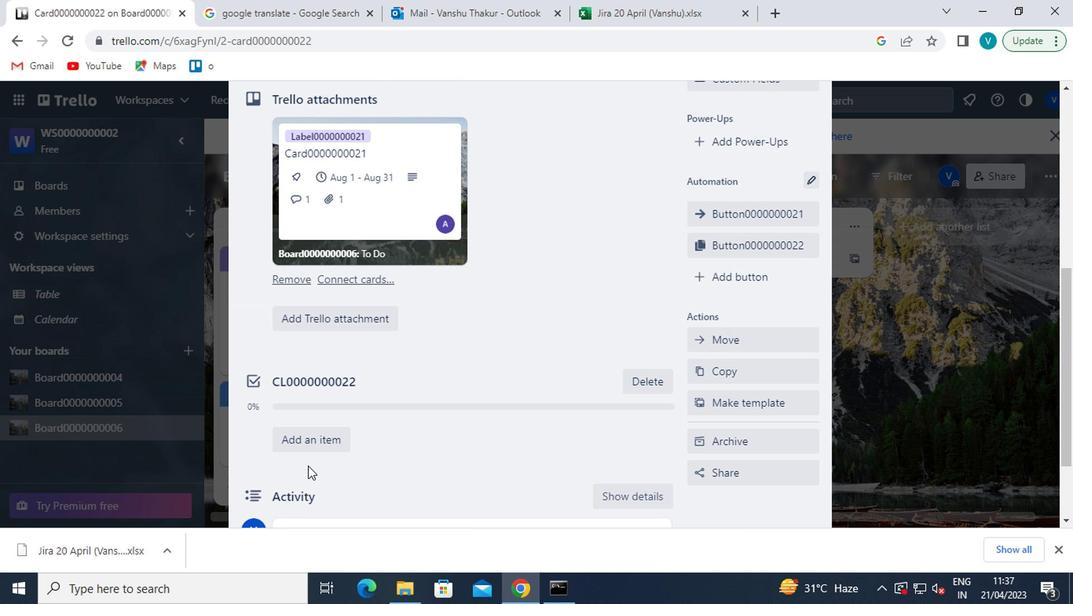 
Action: Mouse moved to (315, 456)
Screenshot: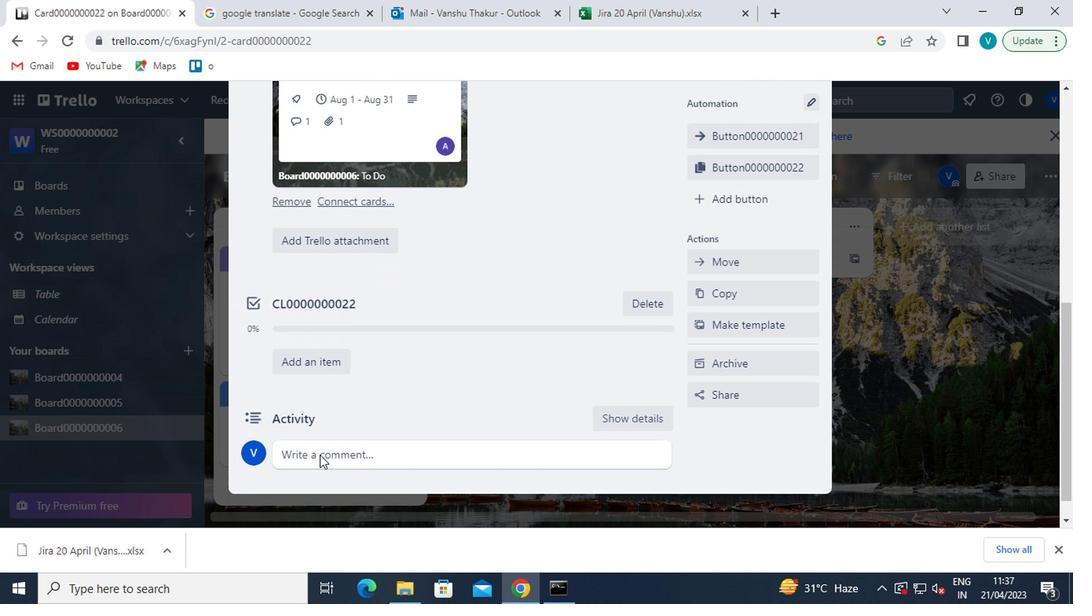 
Action: Mouse pressed left at (315, 456)
Screenshot: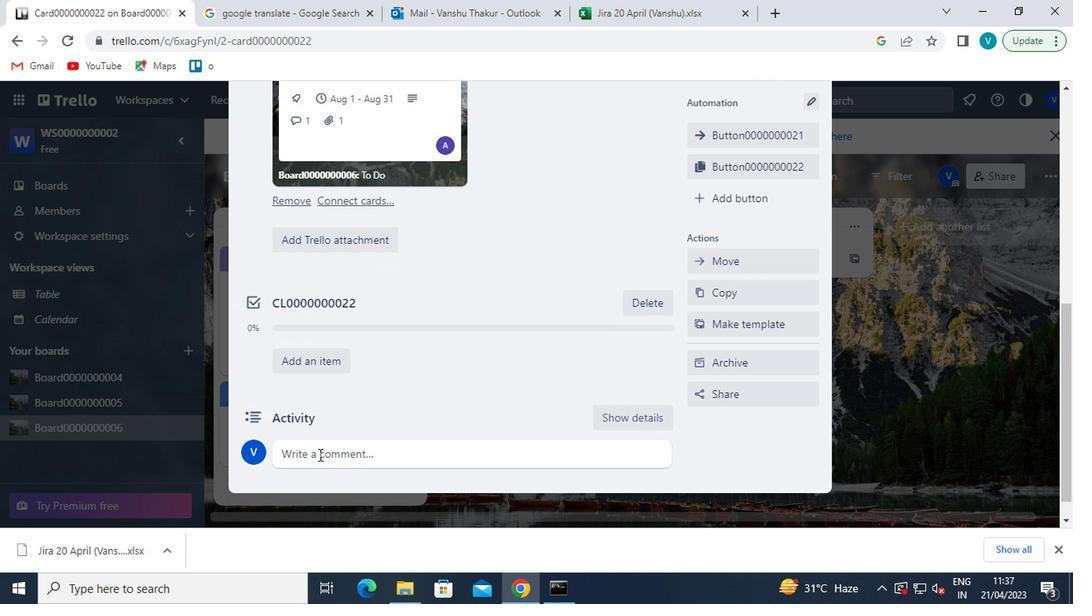
Action: Mouse moved to (295, 0)
Screenshot: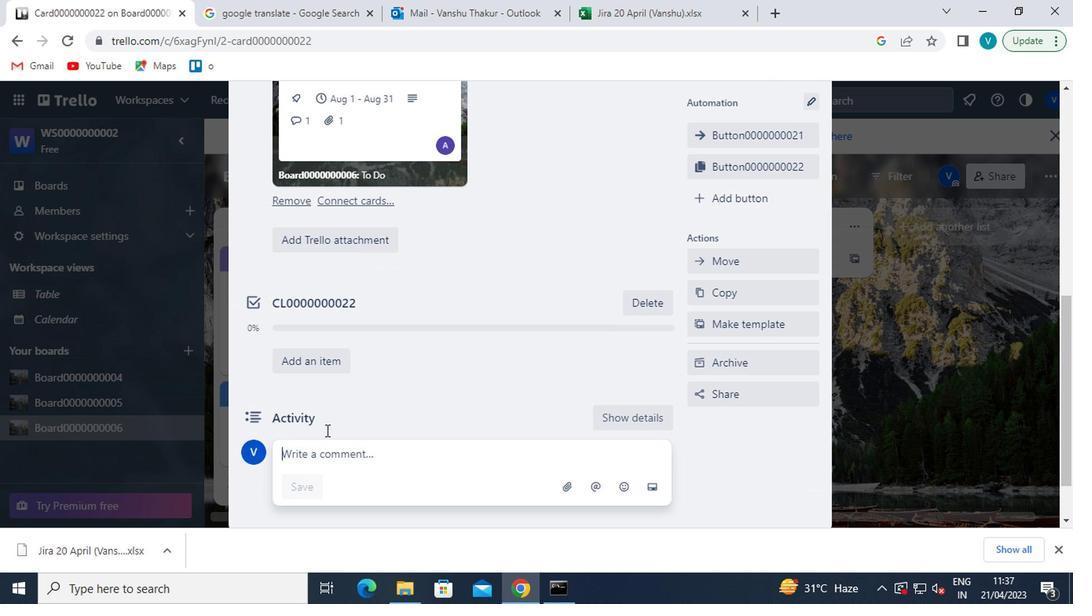 
Action: Key pressed <Key.shift>CM00000000
Screenshot: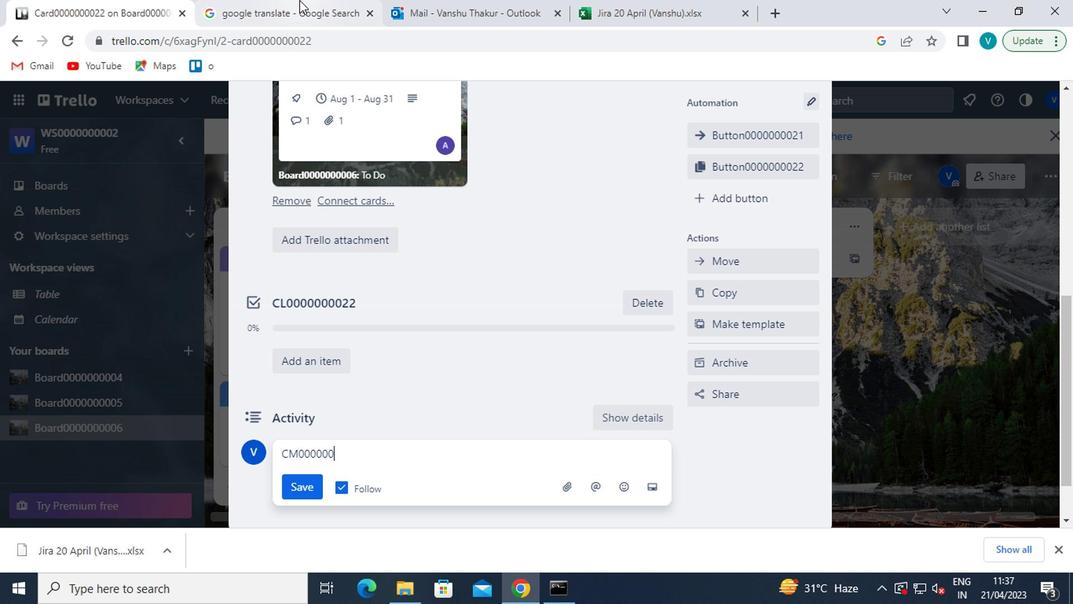 
Action: Mouse moved to (295, 2)
Screenshot: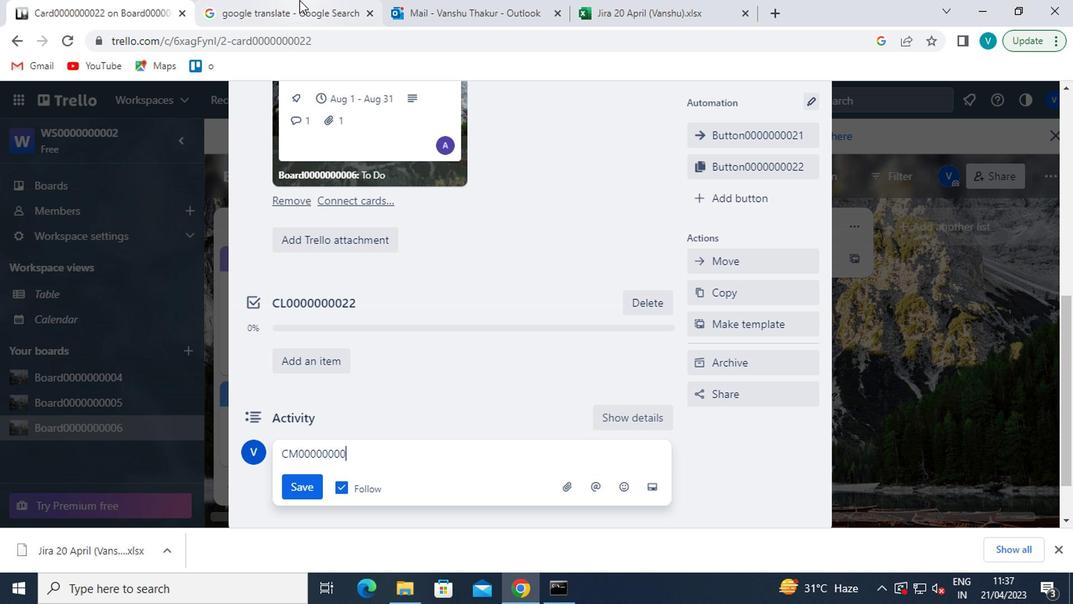 
Action: Key pressed 22
Screenshot: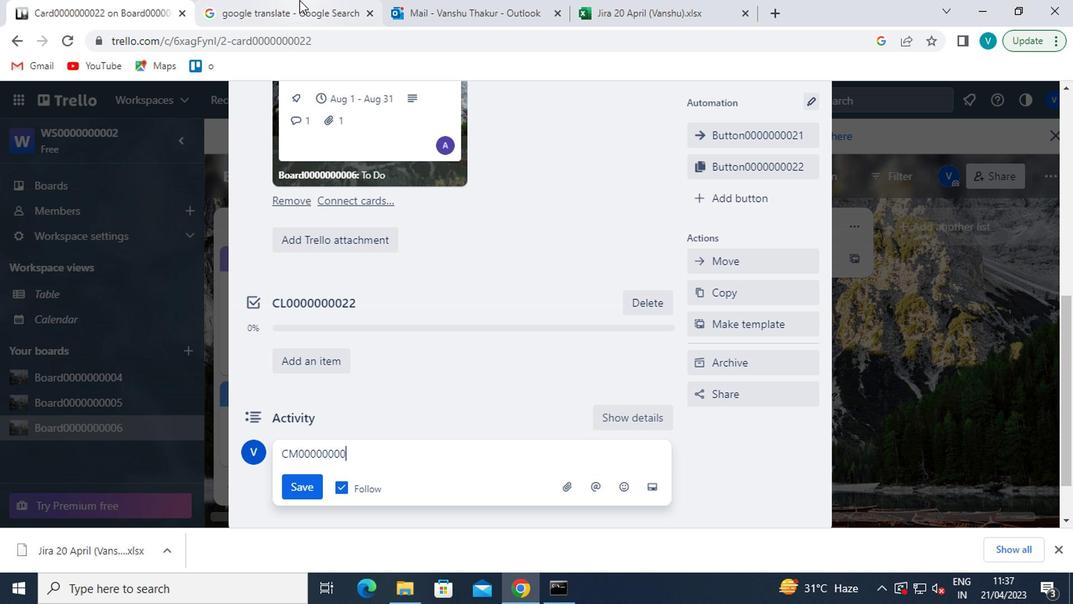 
Action: Mouse moved to (294, 494)
Screenshot: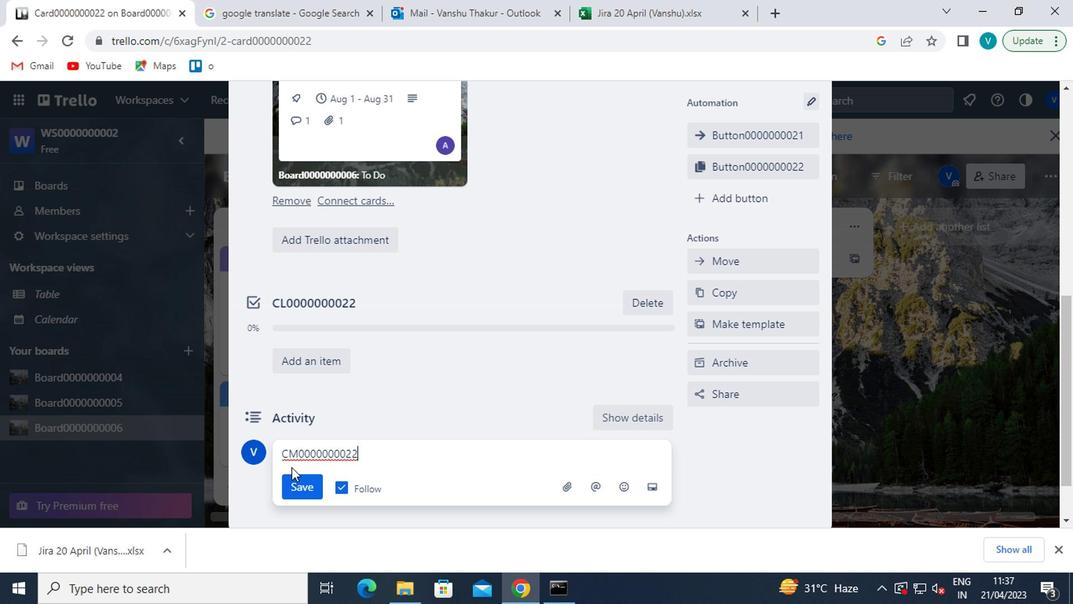 
Action: Mouse pressed left at (294, 494)
Screenshot: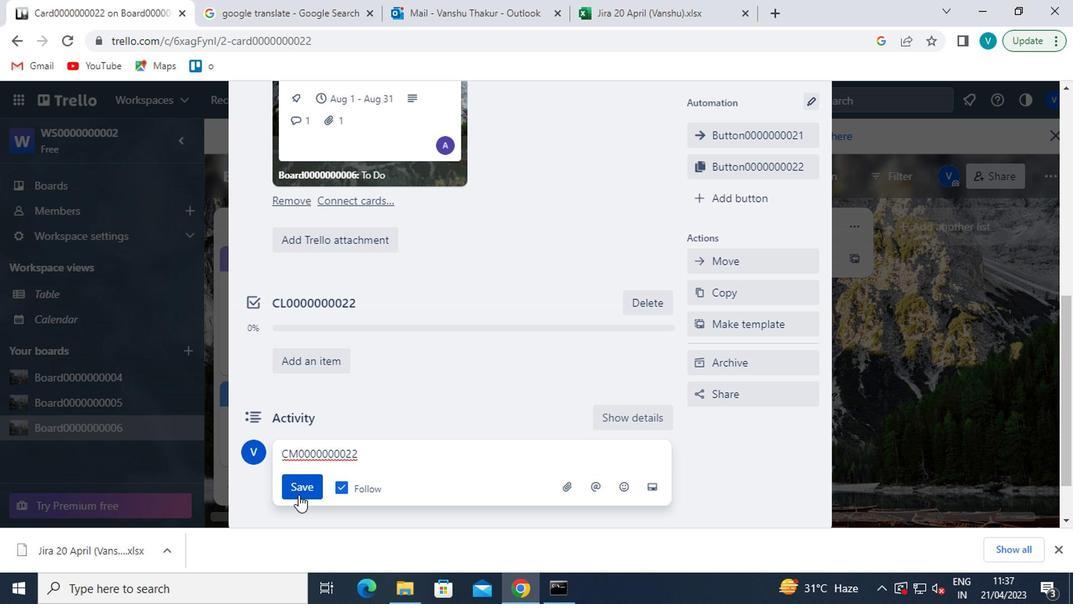 
Action: Mouse moved to (443, 182)
Screenshot: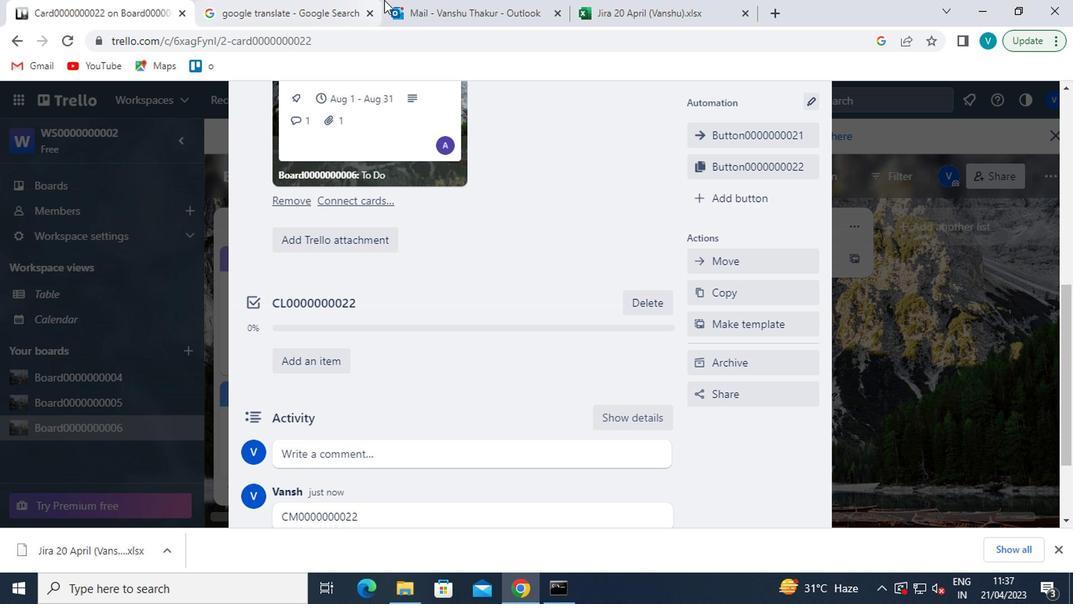 
